 Task: Look for space in Dārjiling, India from 5th June, 2023 to 16th June, 2023 for 2 adults in price range Rs.14000 to Rs.18000. Place can be entire place with 1  bedroom having 1 bed and 1 bathroom. Property type can be house, flat, guest house, hotel. Booking option can be shelf check-in. Required host language is English.
Action: Mouse moved to (398, 58)
Screenshot: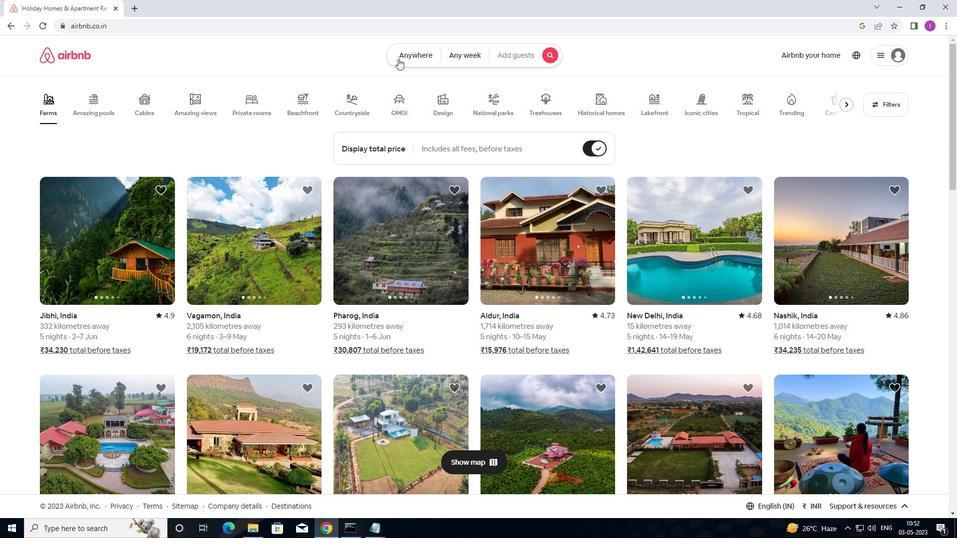 
Action: Mouse pressed left at (398, 58)
Screenshot: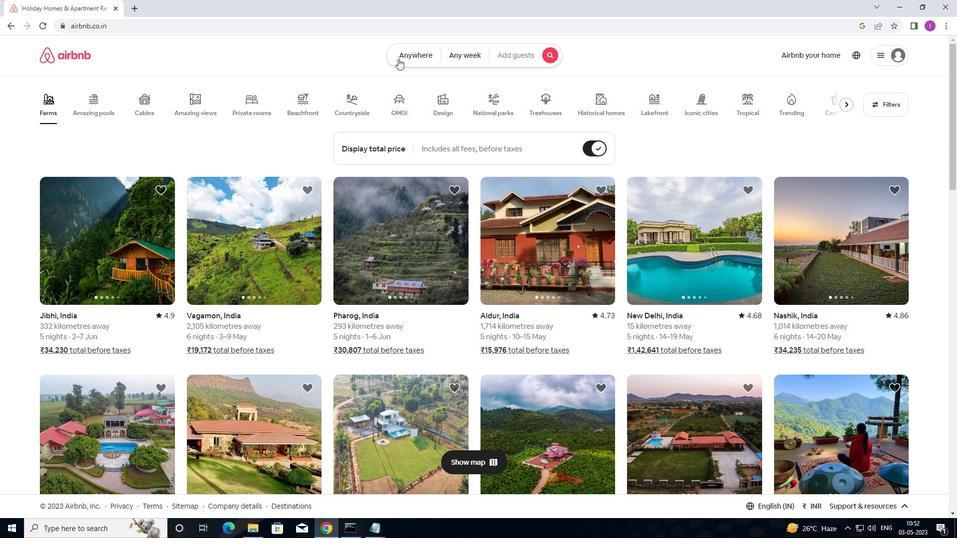 
Action: Mouse moved to (302, 97)
Screenshot: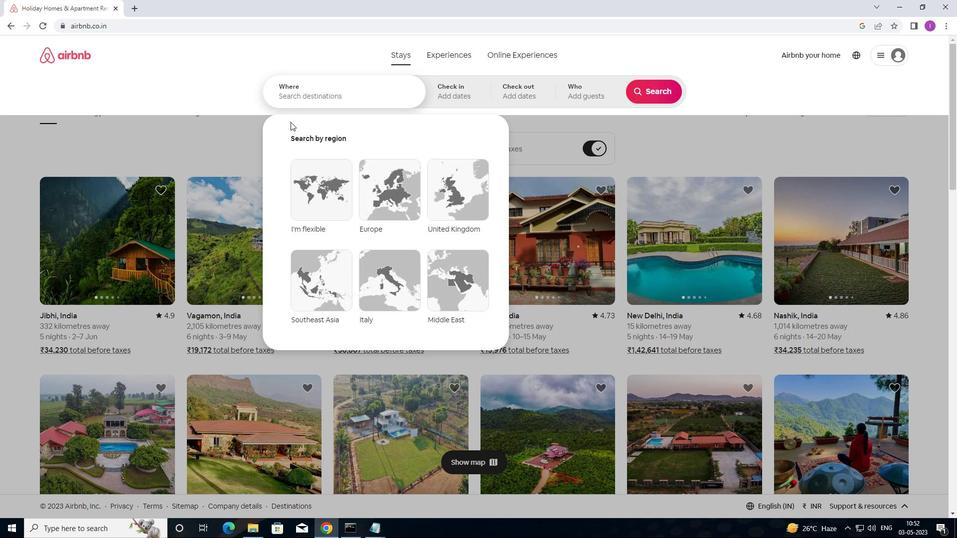 
Action: Mouse pressed left at (302, 97)
Screenshot: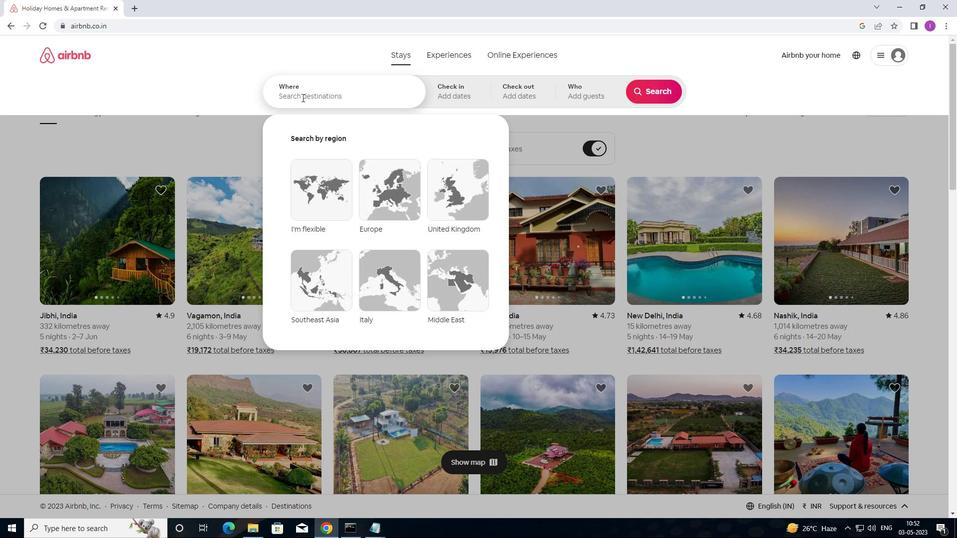 
Action: Mouse moved to (385, 79)
Screenshot: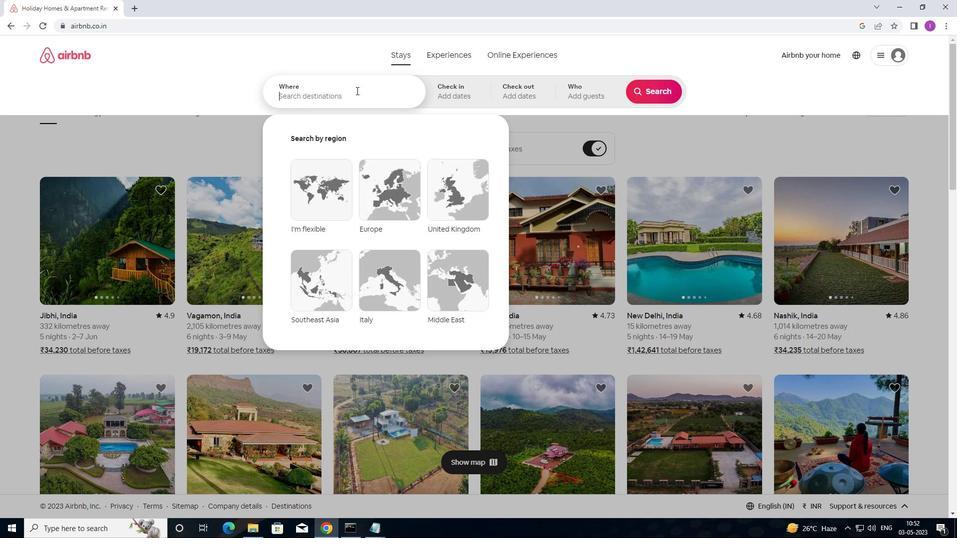 
Action: Key pressed <Key.shift>DARJILING,<Key.shift>INDIA
Screenshot: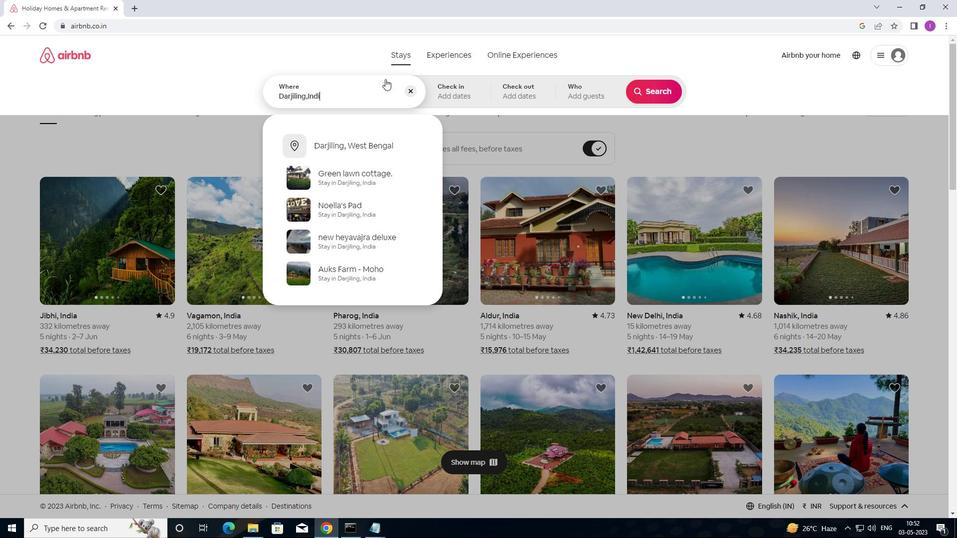 
Action: Mouse moved to (473, 98)
Screenshot: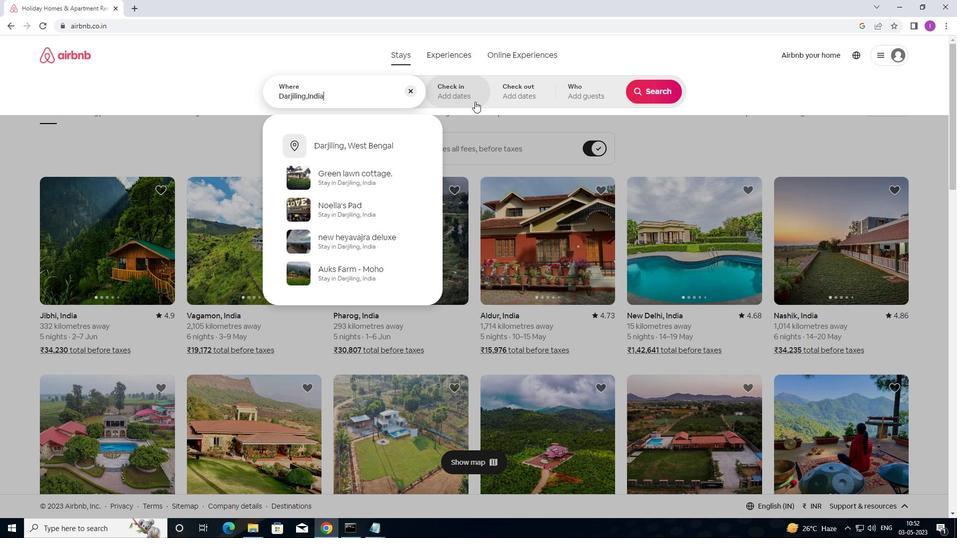 
Action: Mouse pressed left at (473, 98)
Screenshot: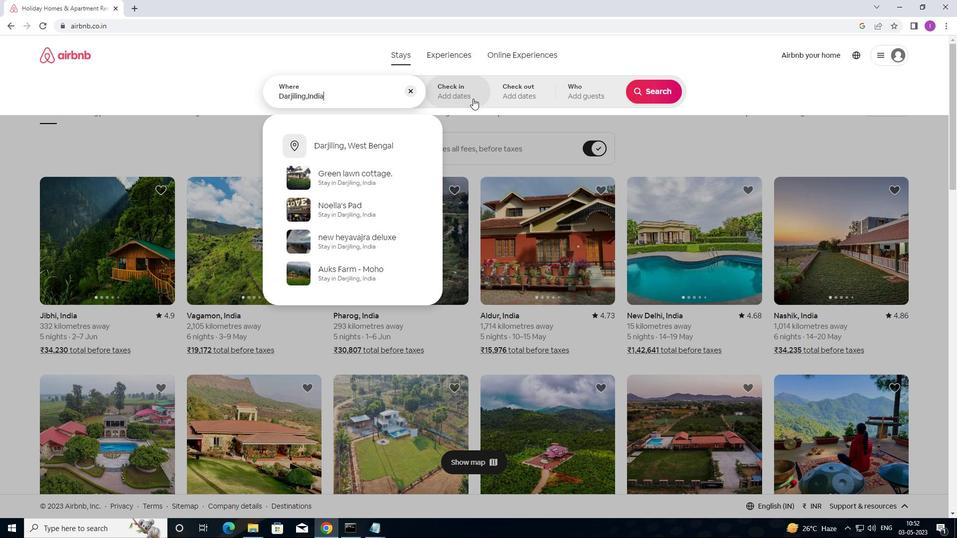 
Action: Mouse moved to (524, 241)
Screenshot: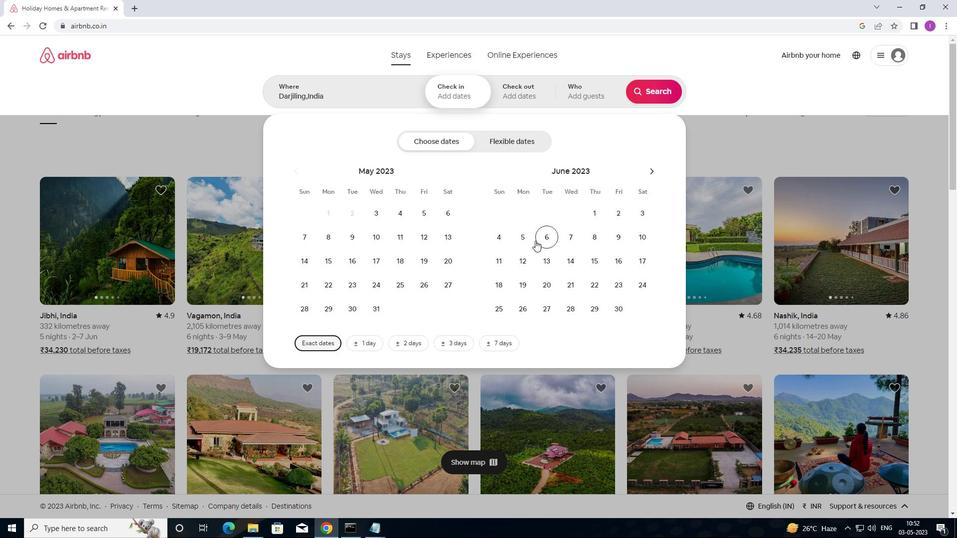 
Action: Mouse pressed left at (524, 241)
Screenshot: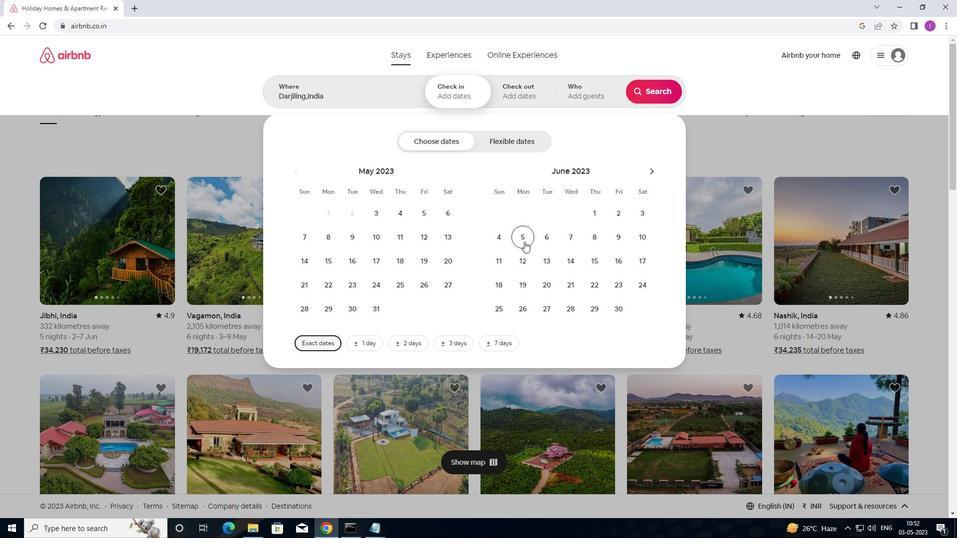 
Action: Mouse moved to (623, 257)
Screenshot: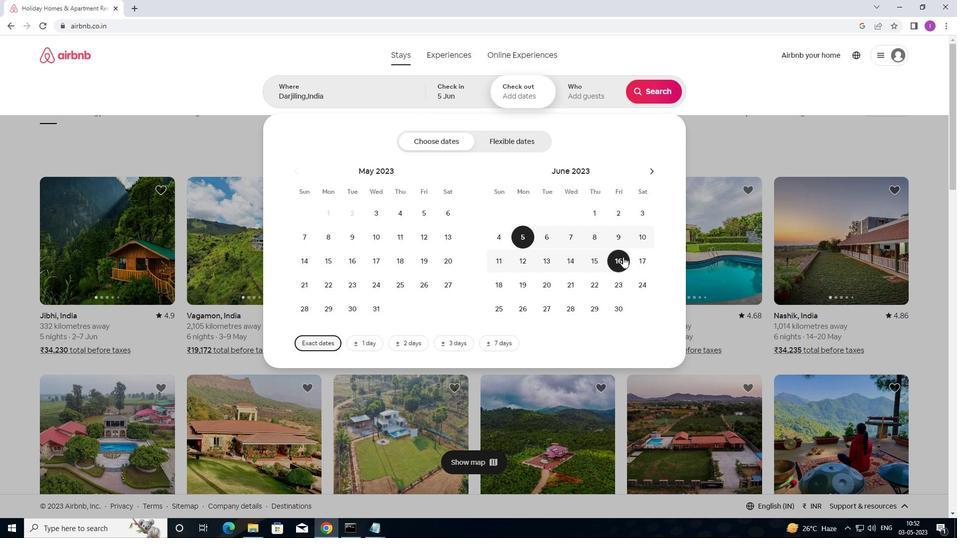 
Action: Mouse pressed left at (623, 257)
Screenshot: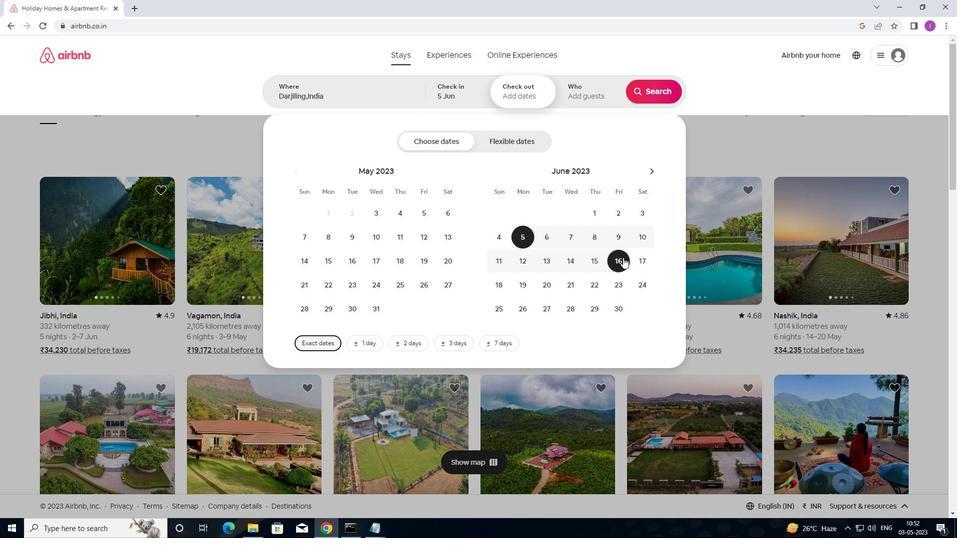 
Action: Mouse moved to (601, 100)
Screenshot: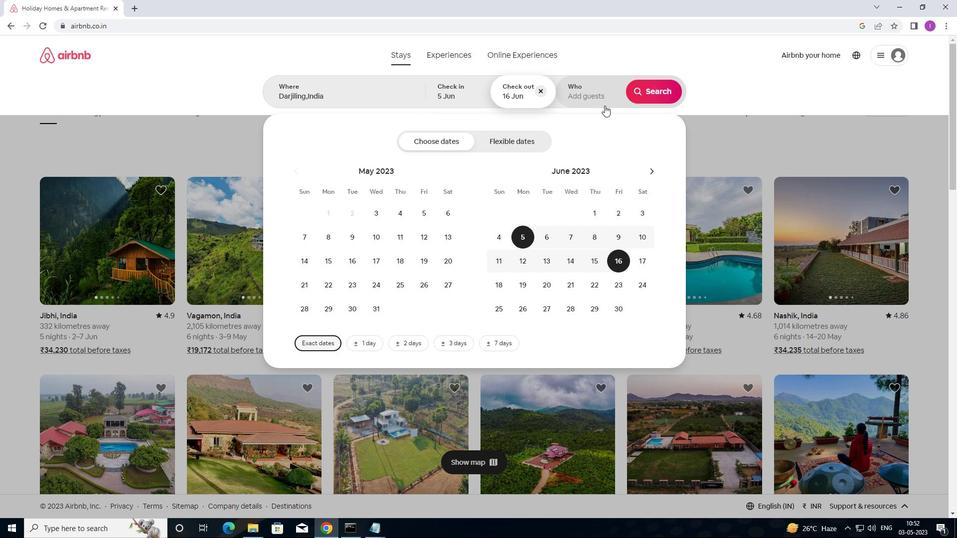 
Action: Mouse pressed left at (601, 100)
Screenshot: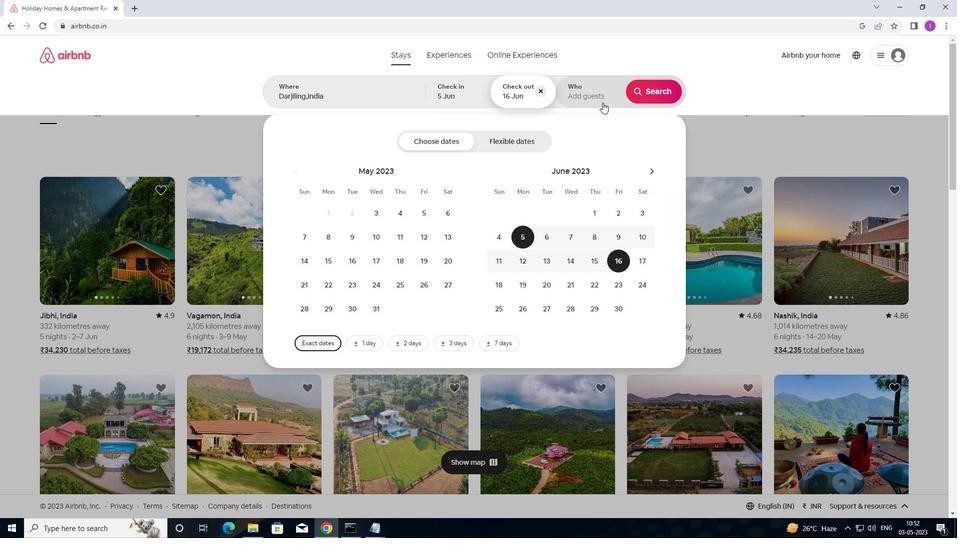 
Action: Mouse moved to (658, 143)
Screenshot: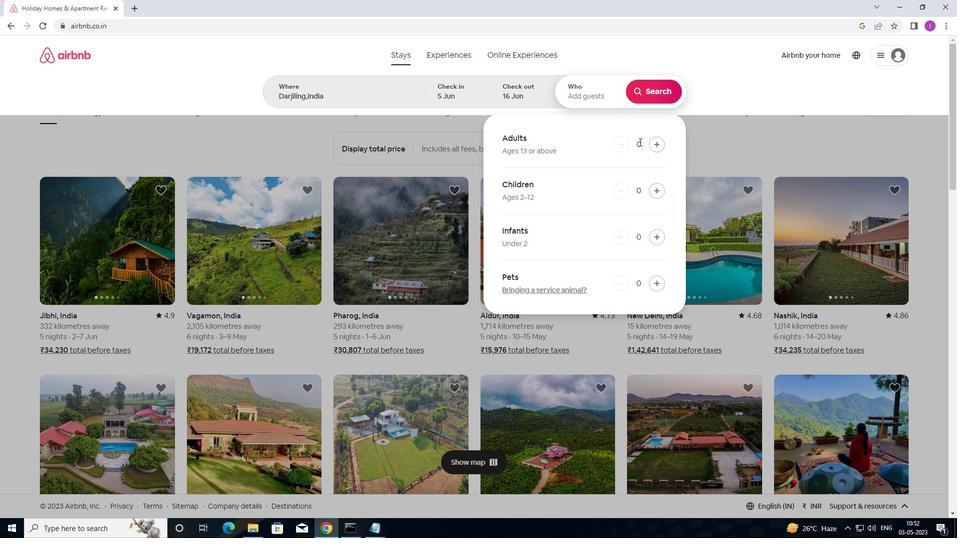 
Action: Mouse pressed left at (658, 143)
Screenshot: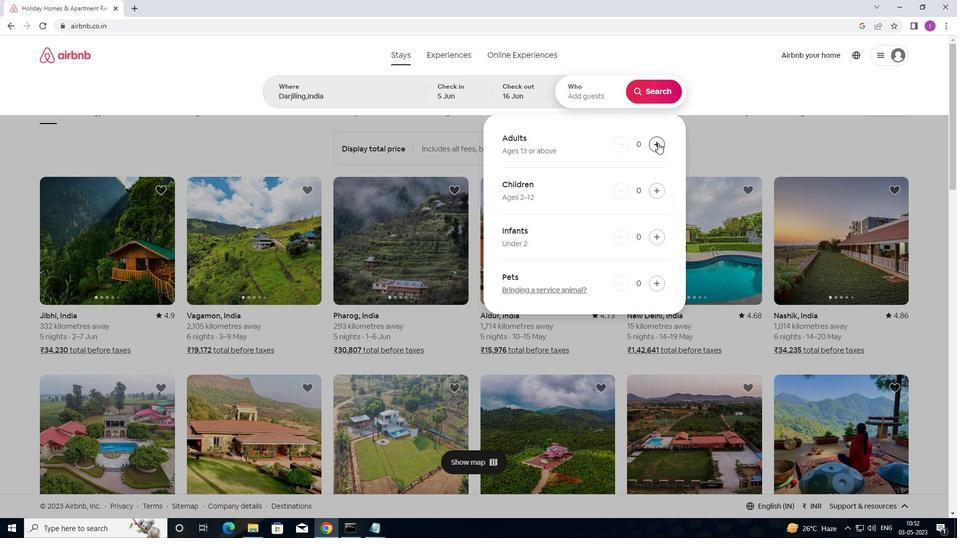 
Action: Mouse pressed left at (658, 143)
Screenshot: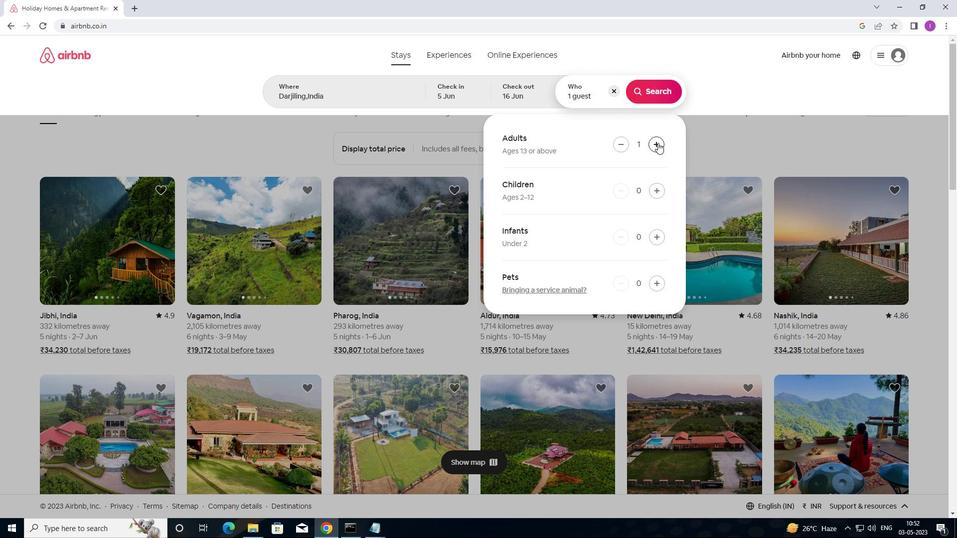 
Action: Mouse moved to (646, 89)
Screenshot: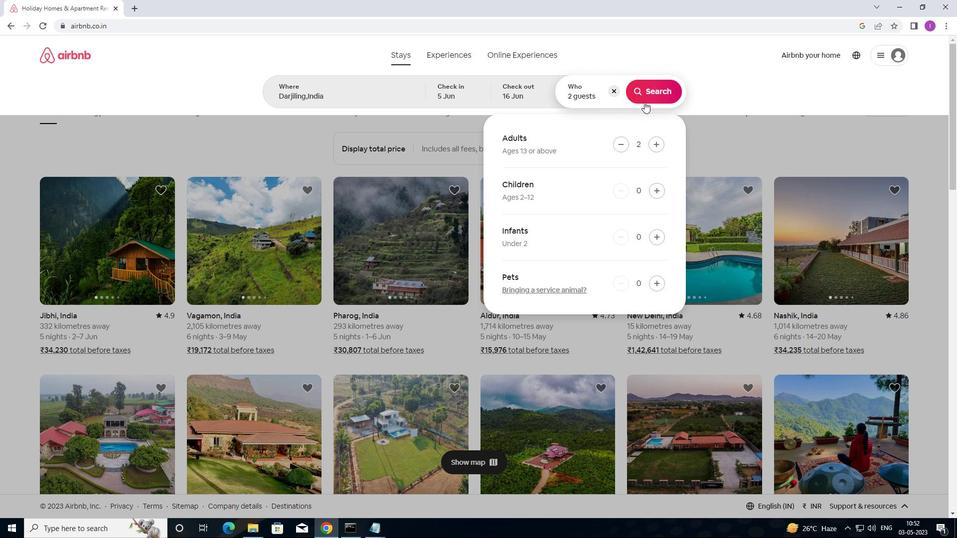 
Action: Mouse pressed left at (646, 89)
Screenshot: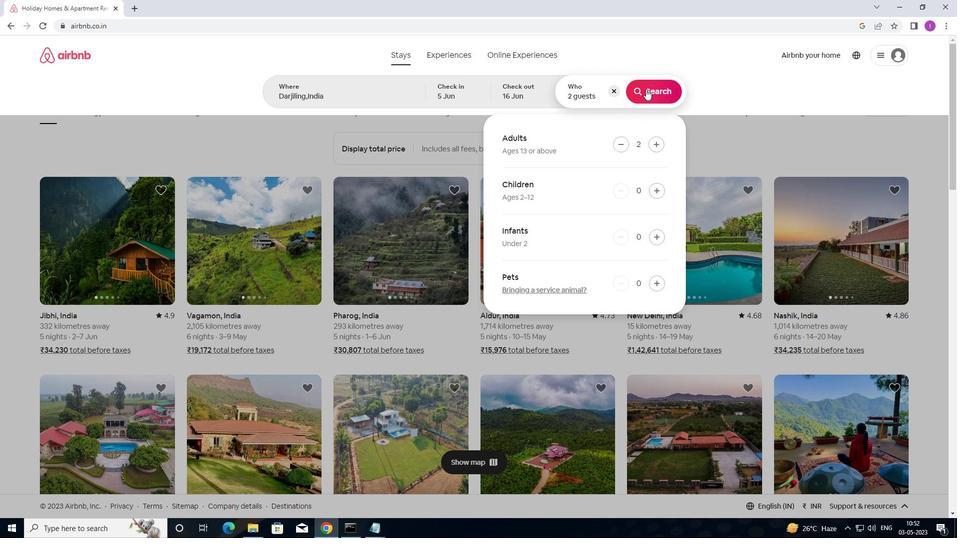 
Action: Mouse moved to (906, 101)
Screenshot: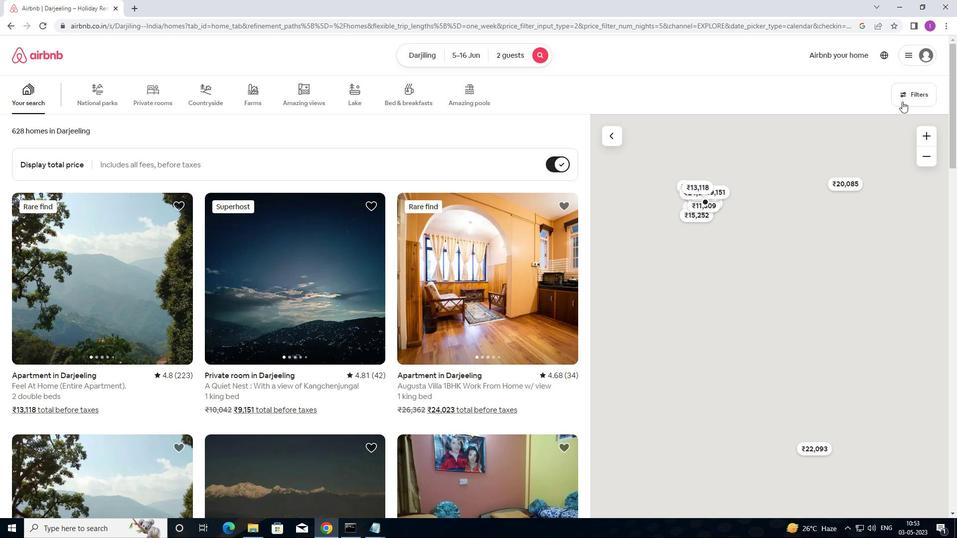 
Action: Mouse pressed left at (906, 101)
Screenshot: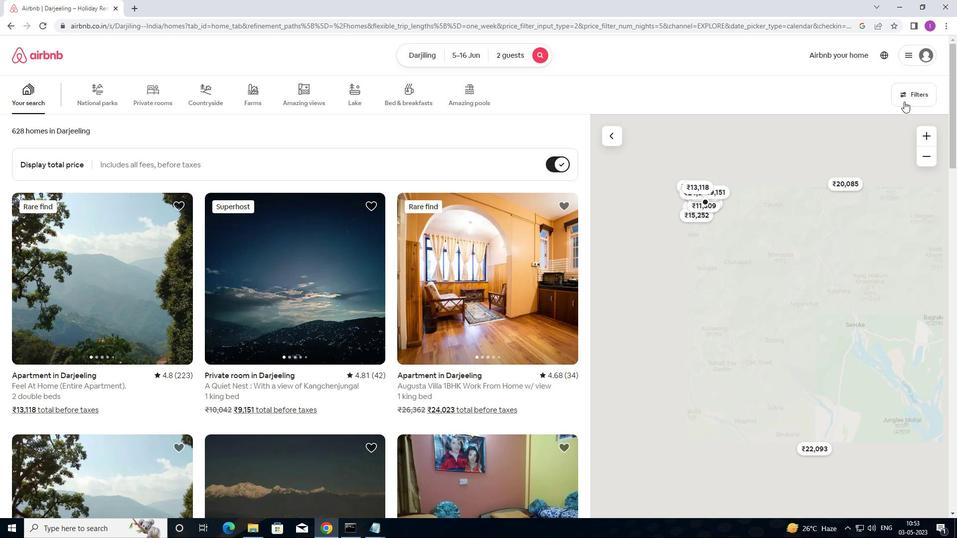 
Action: Mouse moved to (369, 223)
Screenshot: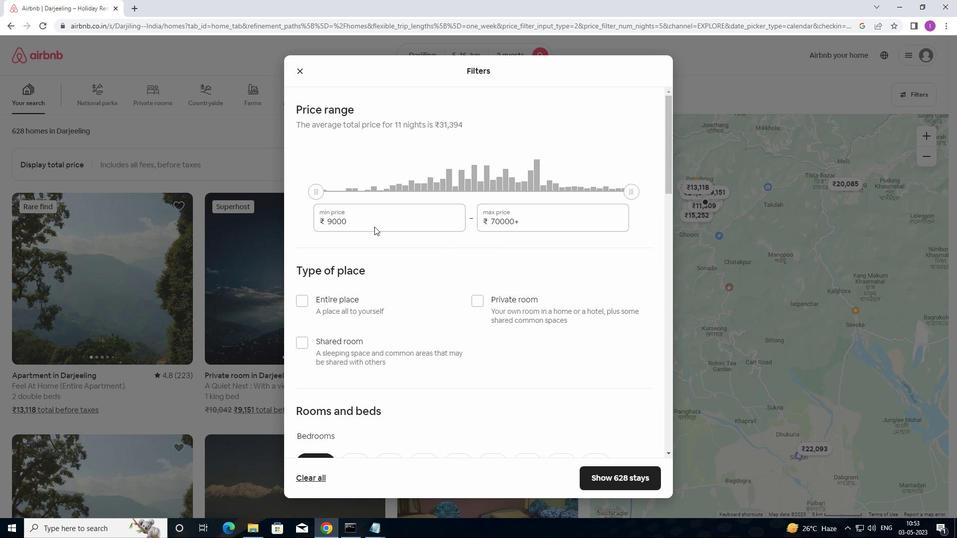 
Action: Mouse pressed left at (369, 223)
Screenshot: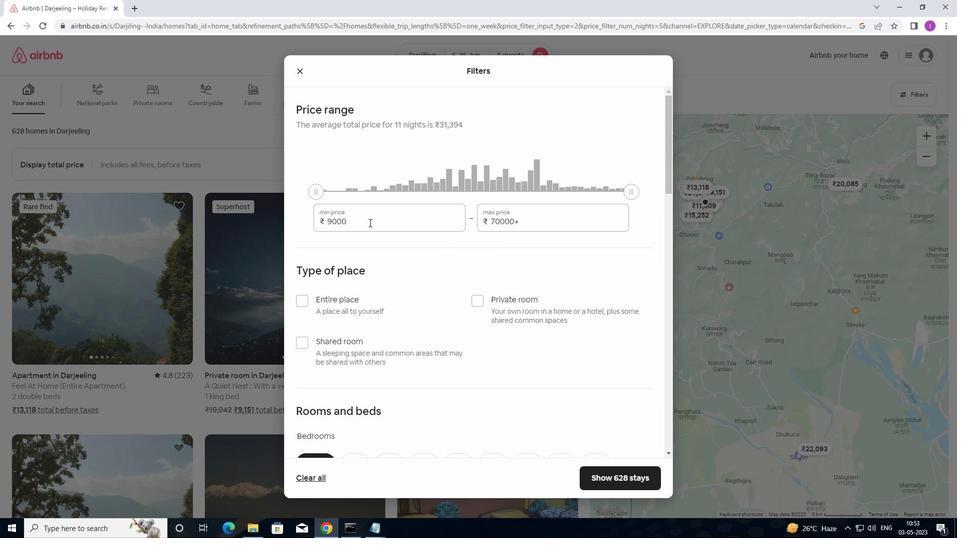
Action: Mouse moved to (331, 224)
Screenshot: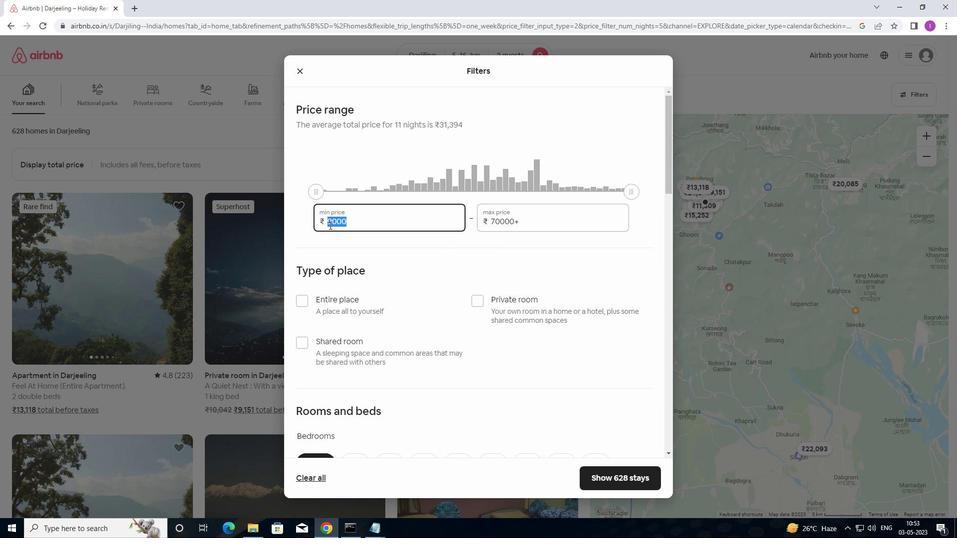
Action: Key pressed 1
Screenshot: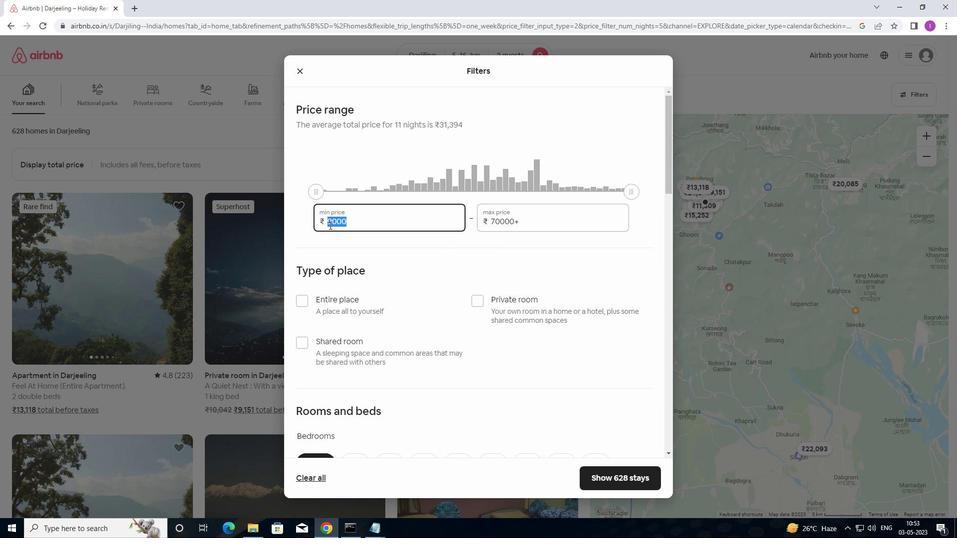
Action: Mouse moved to (332, 223)
Screenshot: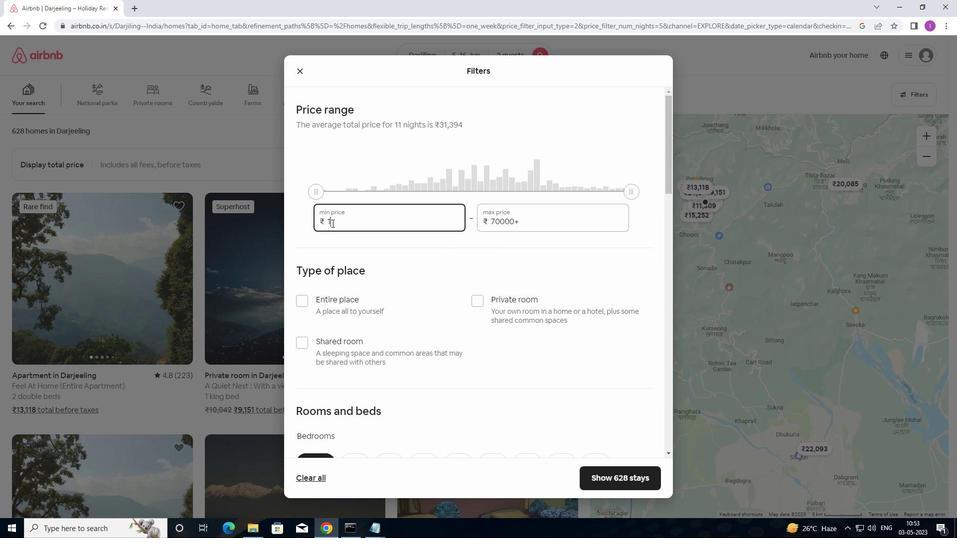
Action: Key pressed 4
Screenshot: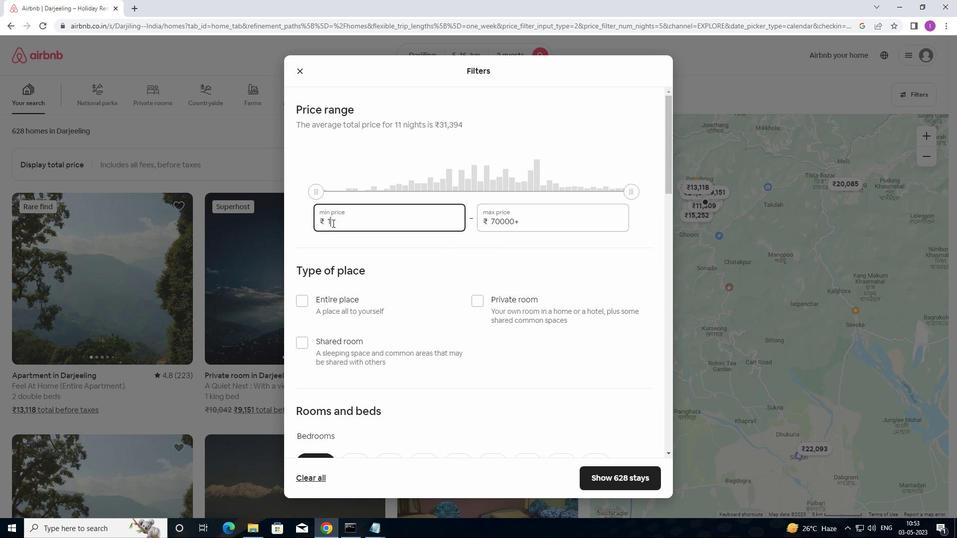 
Action: Mouse moved to (336, 223)
Screenshot: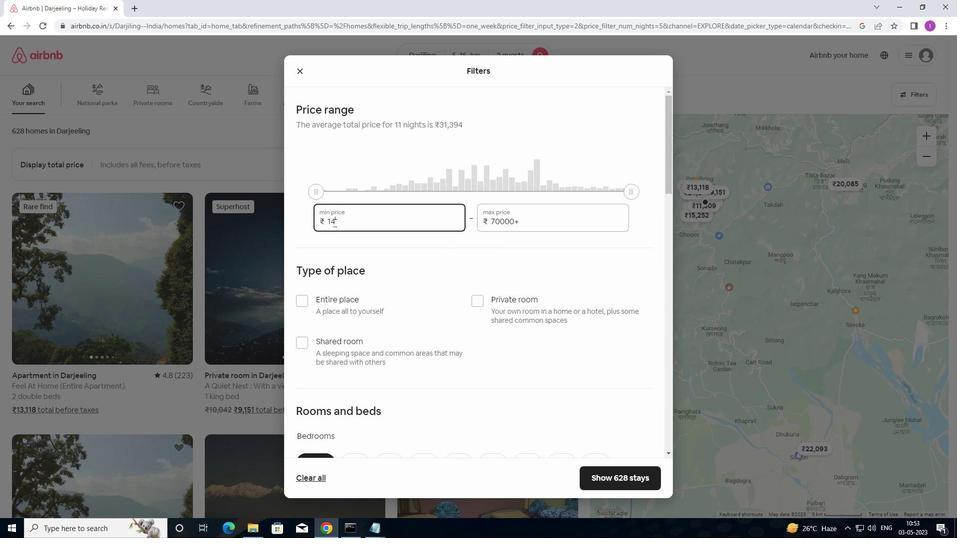 
Action: Key pressed 0
Screenshot: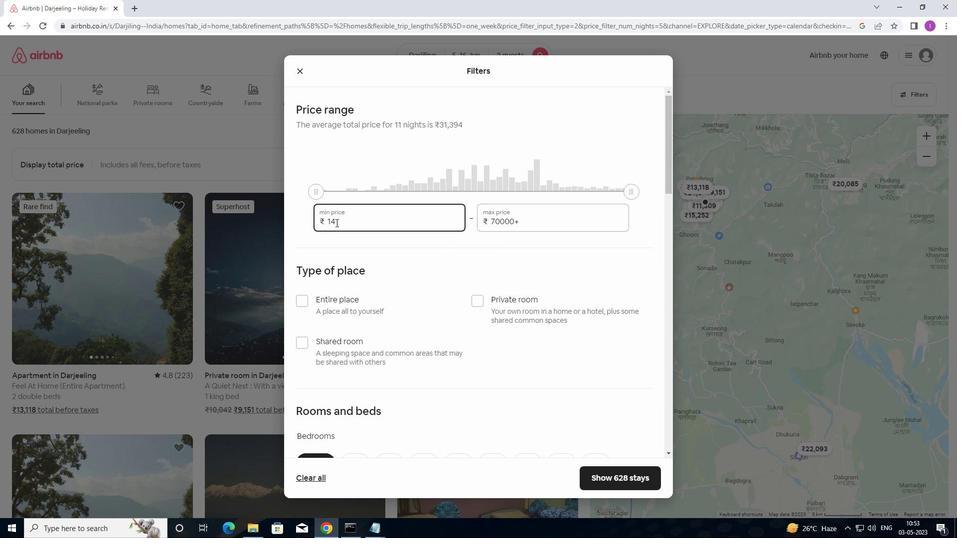 
Action: Mouse moved to (337, 222)
Screenshot: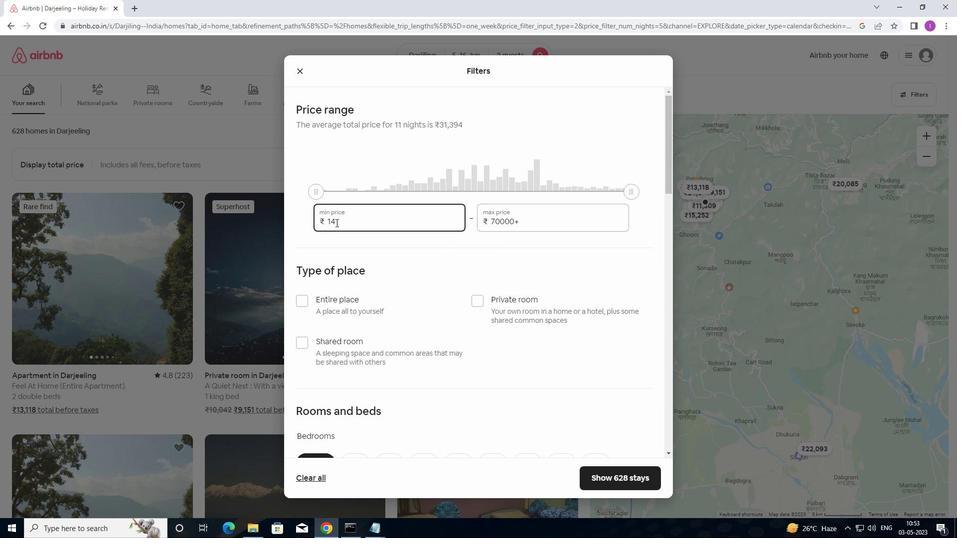 
Action: Key pressed 00
Screenshot: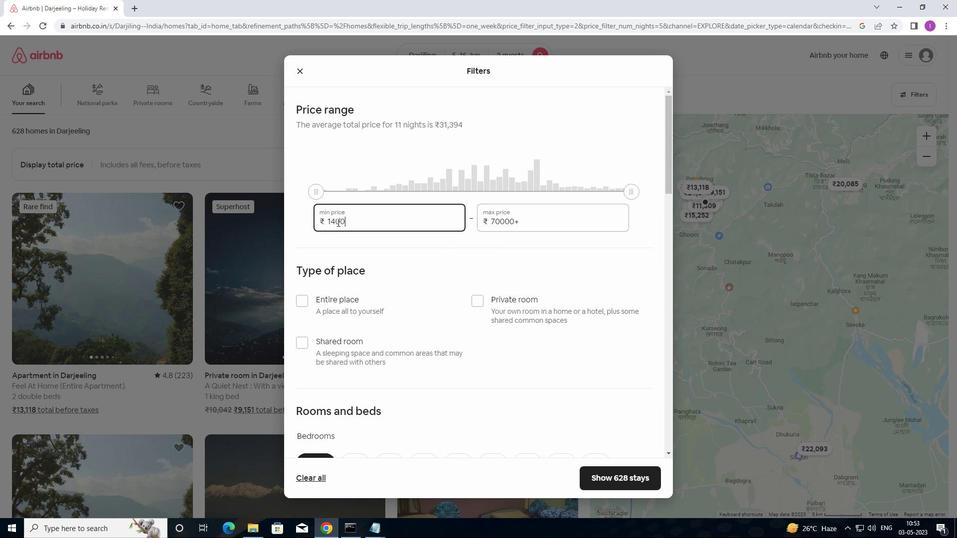 
Action: Mouse moved to (539, 223)
Screenshot: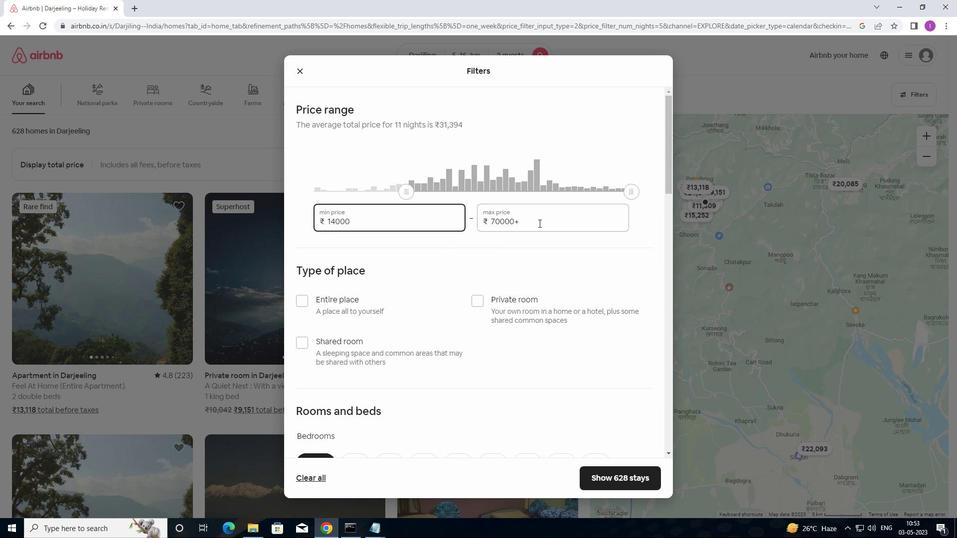 
Action: Mouse pressed left at (539, 223)
Screenshot: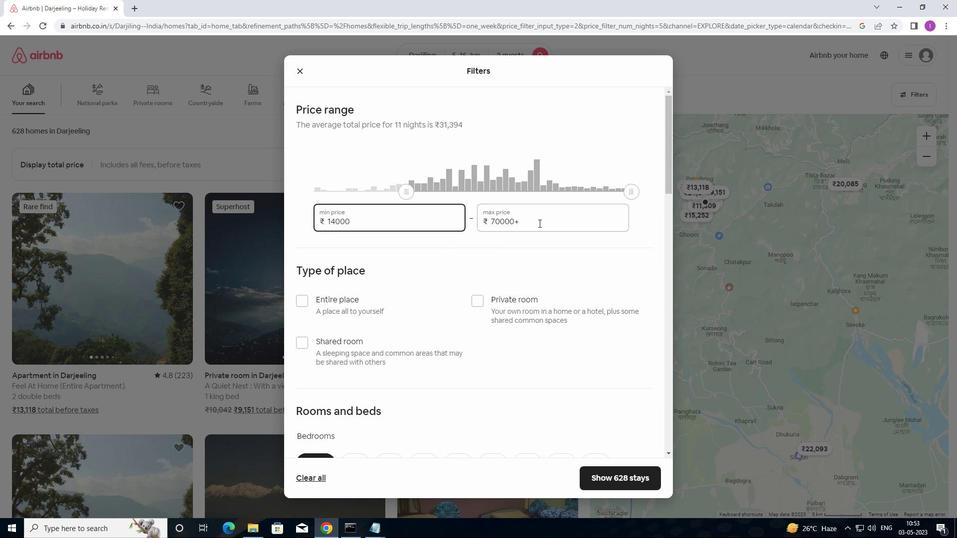 
Action: Mouse moved to (478, 223)
Screenshot: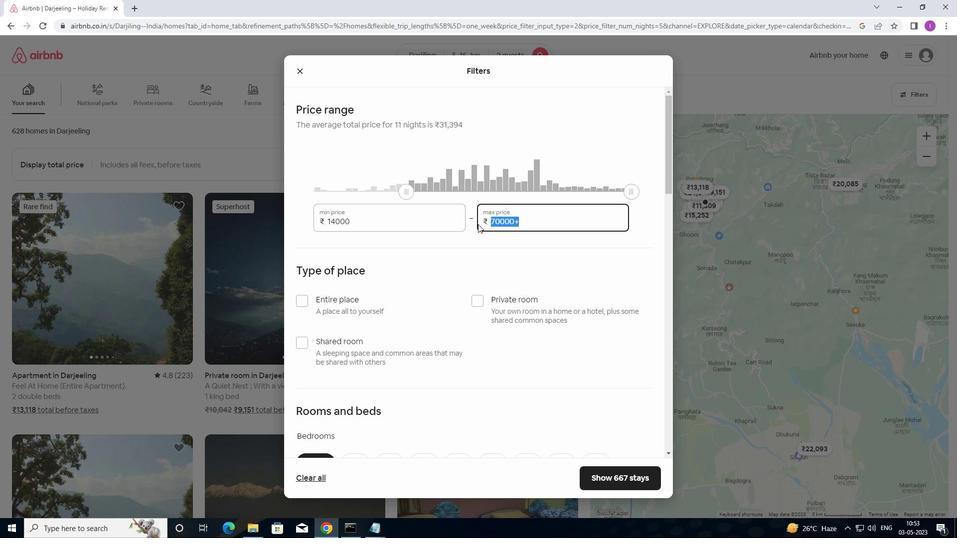 
Action: Key pressed 1
Screenshot: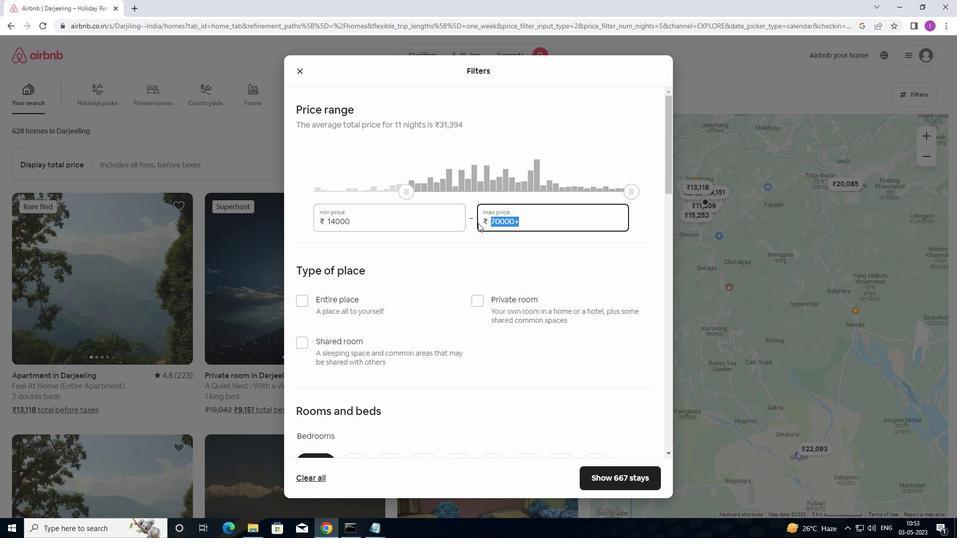 
Action: Mouse moved to (478, 223)
Screenshot: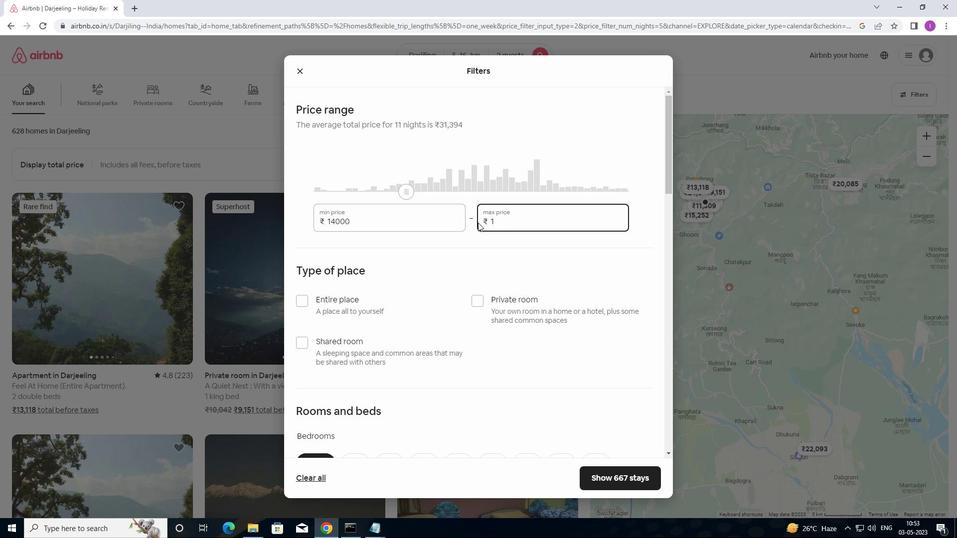 
Action: Key pressed 8
Screenshot: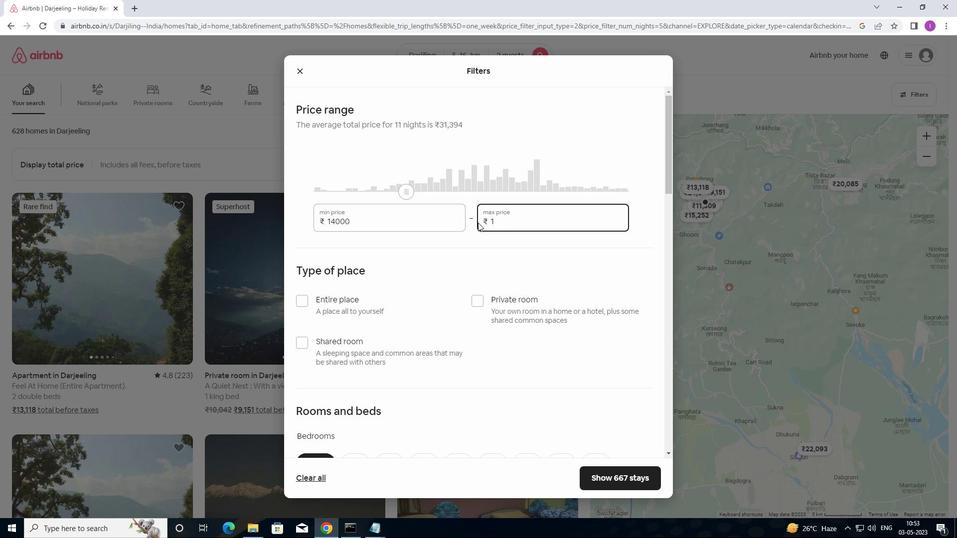 
Action: Mouse moved to (478, 223)
Screenshot: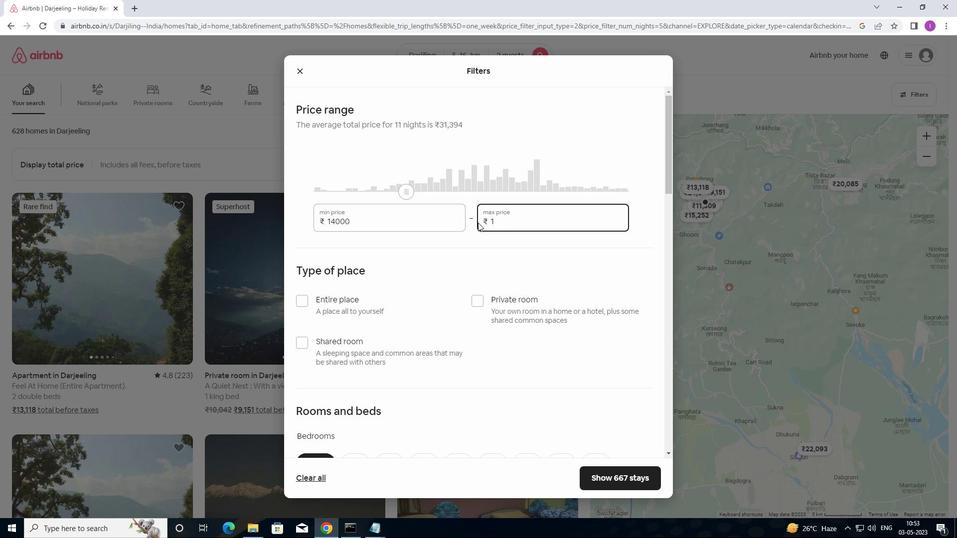 
Action: Key pressed 000
Screenshot: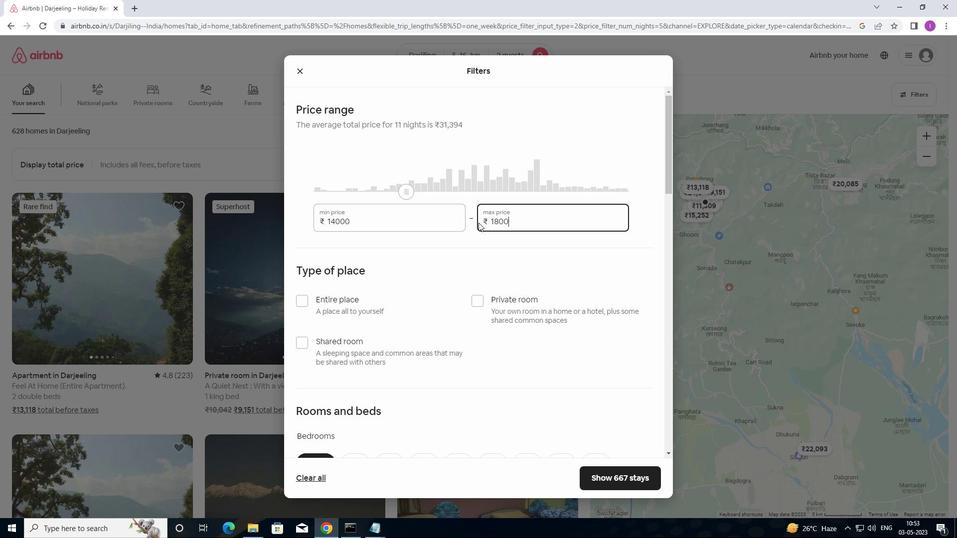 
Action: Mouse moved to (411, 283)
Screenshot: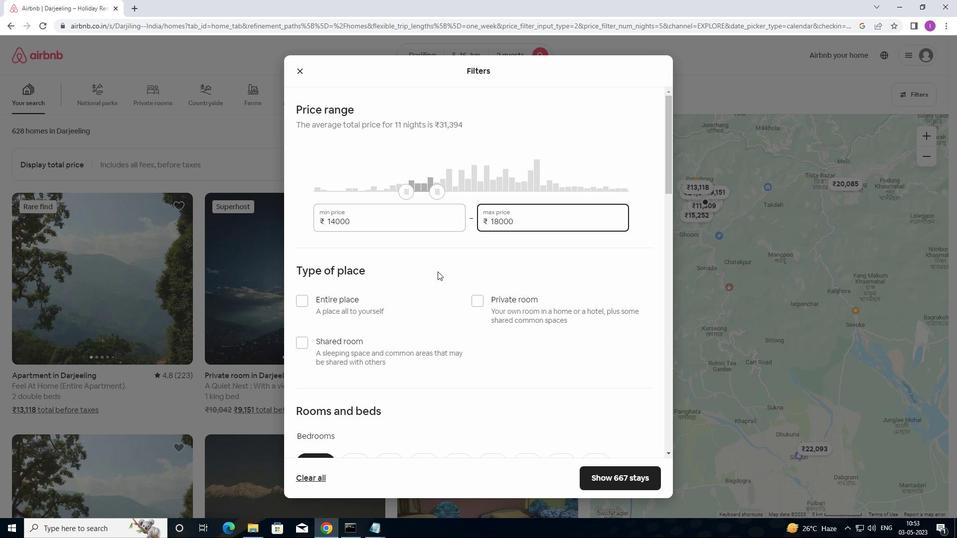 
Action: Mouse scrolled (411, 283) with delta (0, 0)
Screenshot: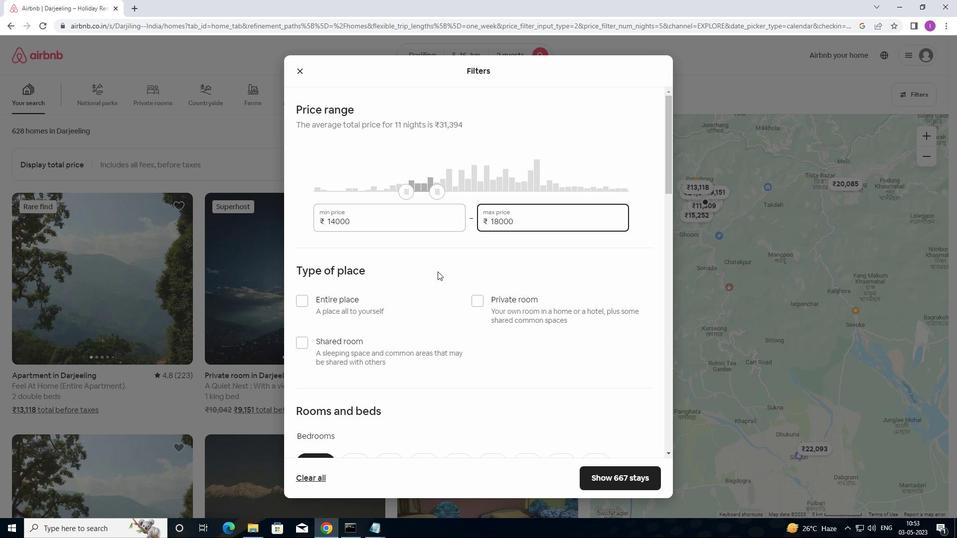 
Action: Mouse scrolled (411, 283) with delta (0, 0)
Screenshot: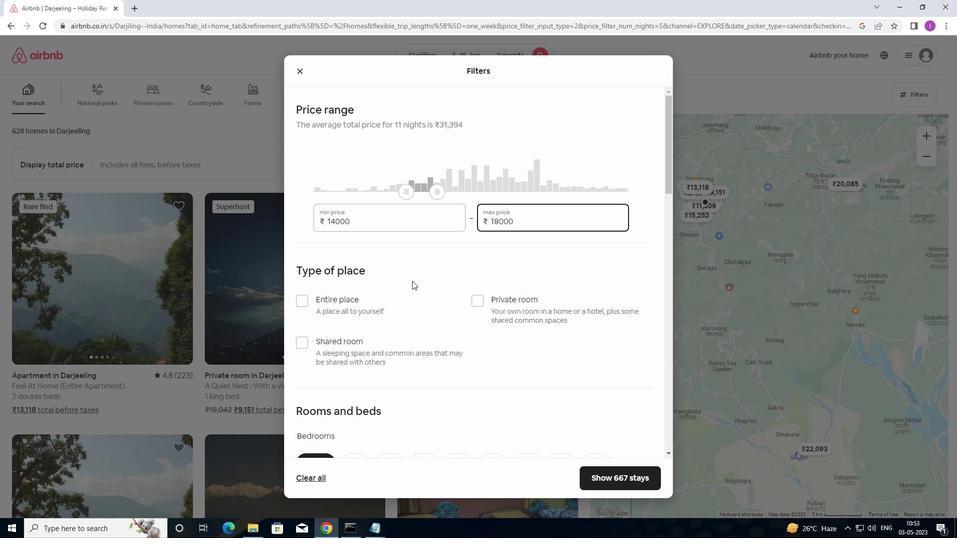 
Action: Mouse moved to (303, 203)
Screenshot: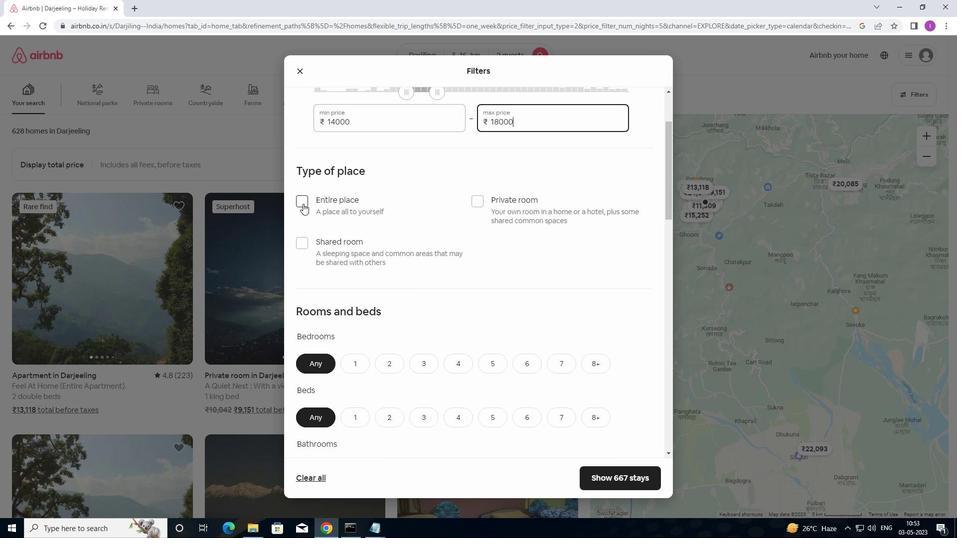 
Action: Mouse pressed left at (303, 203)
Screenshot: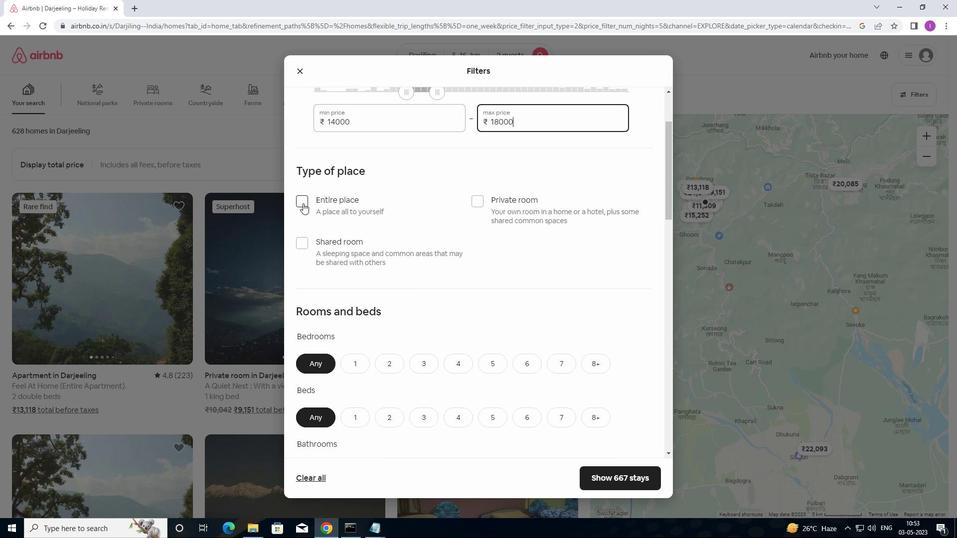 
Action: Mouse moved to (337, 208)
Screenshot: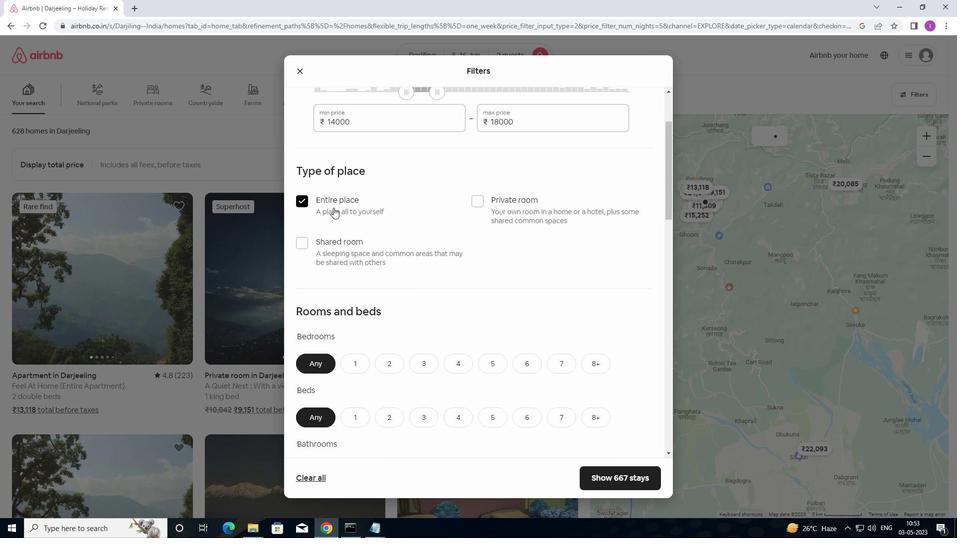 
Action: Mouse scrolled (337, 207) with delta (0, 0)
Screenshot: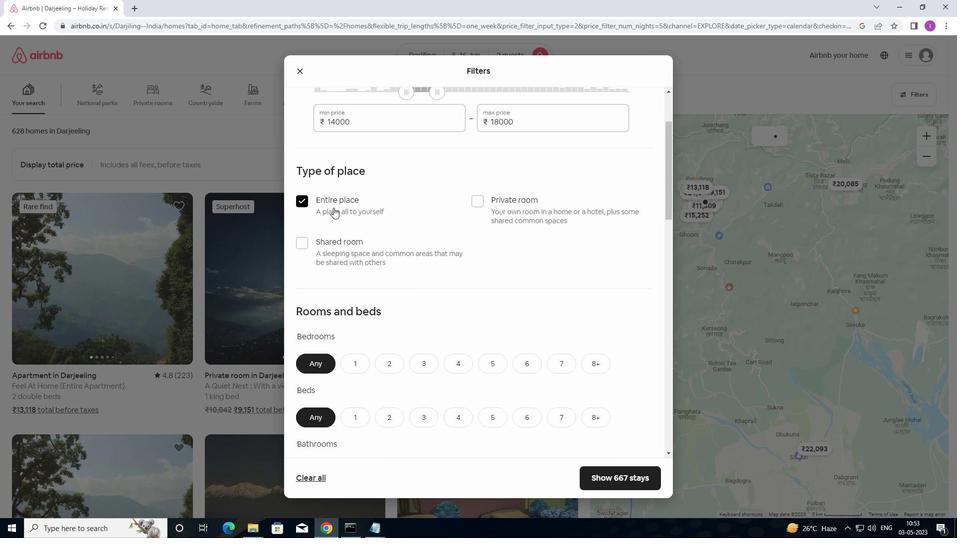 
Action: Mouse scrolled (337, 207) with delta (0, 0)
Screenshot: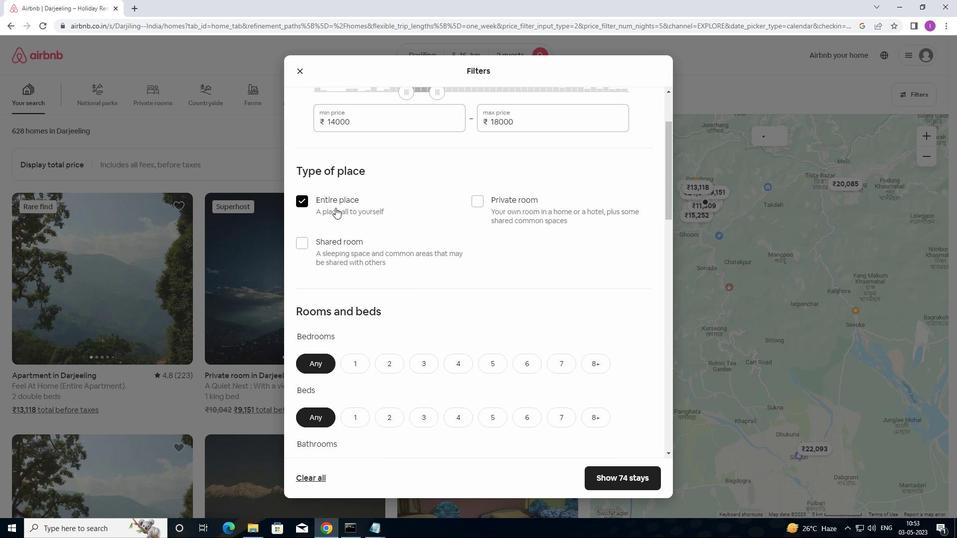 
Action: Mouse moved to (338, 208)
Screenshot: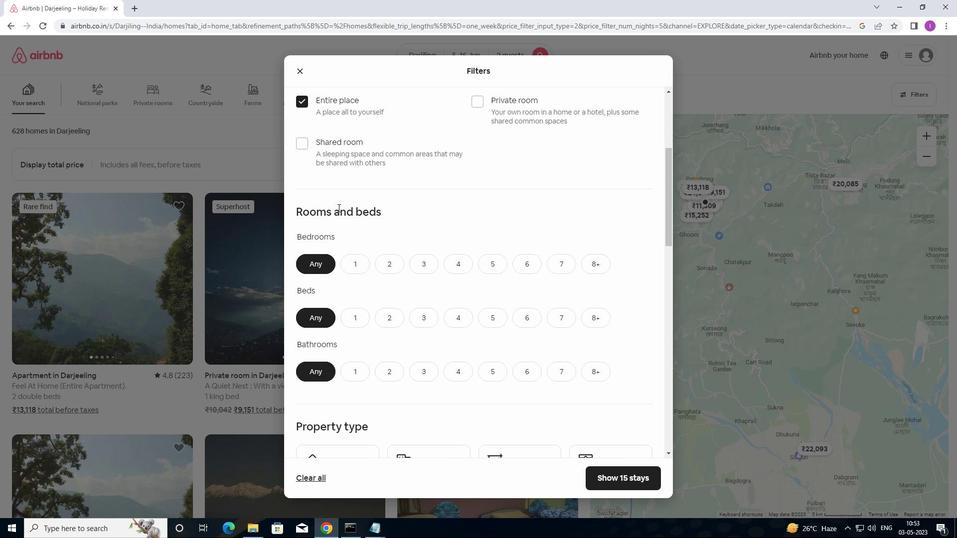 
Action: Mouse scrolled (338, 207) with delta (0, 0)
Screenshot: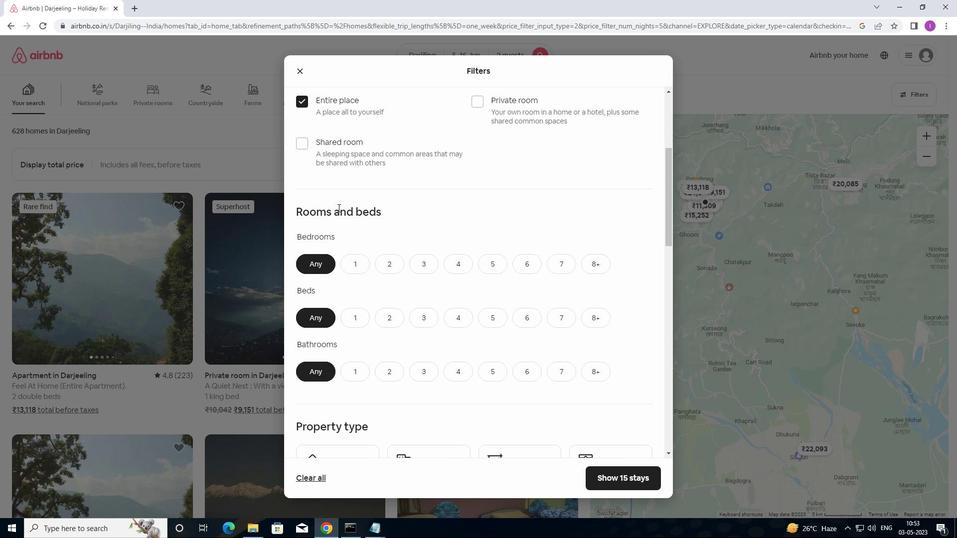 
Action: Mouse scrolled (338, 207) with delta (0, 0)
Screenshot: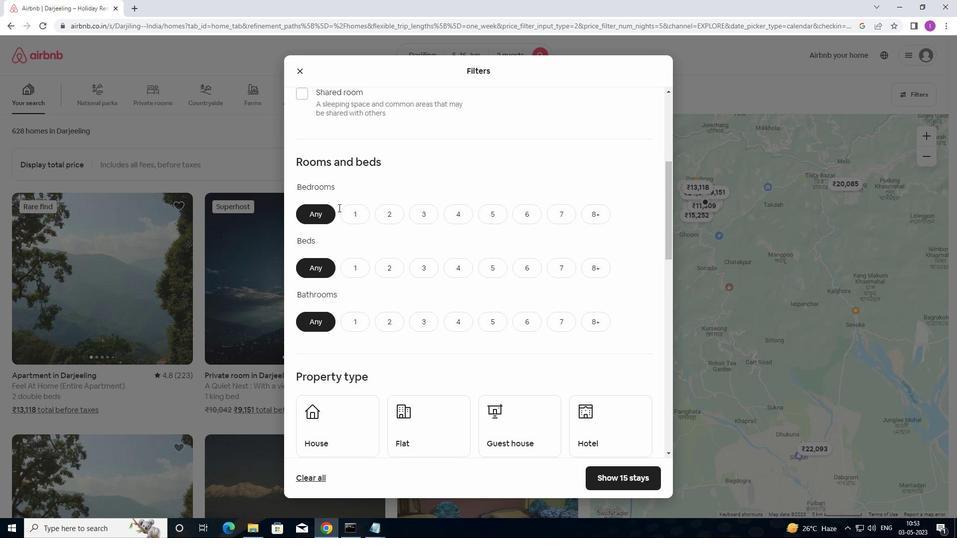 
Action: Mouse moved to (363, 169)
Screenshot: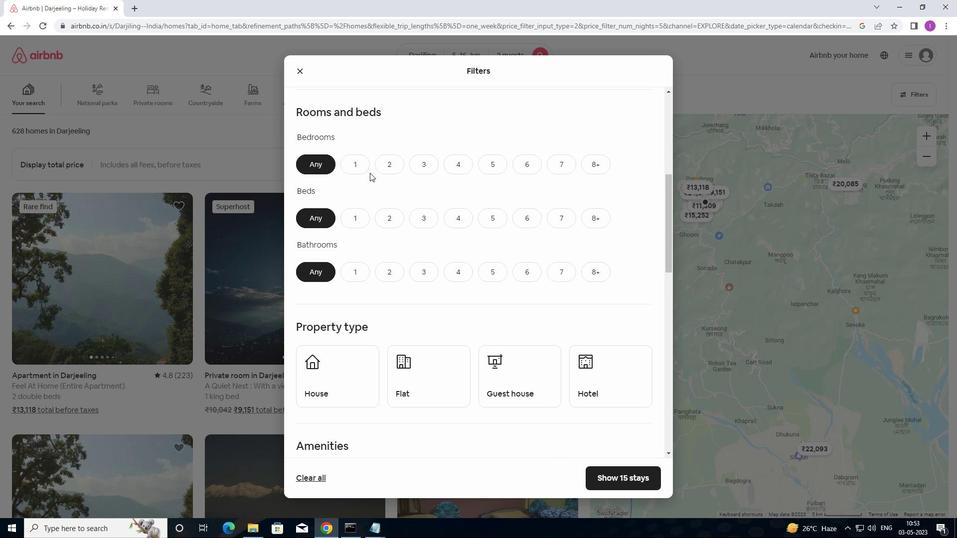 
Action: Mouse pressed left at (363, 169)
Screenshot: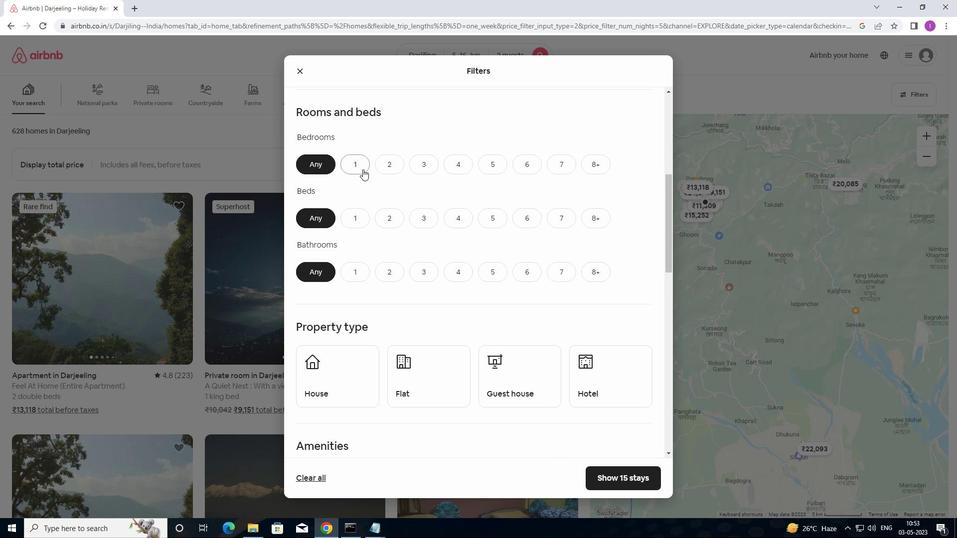 
Action: Mouse moved to (359, 215)
Screenshot: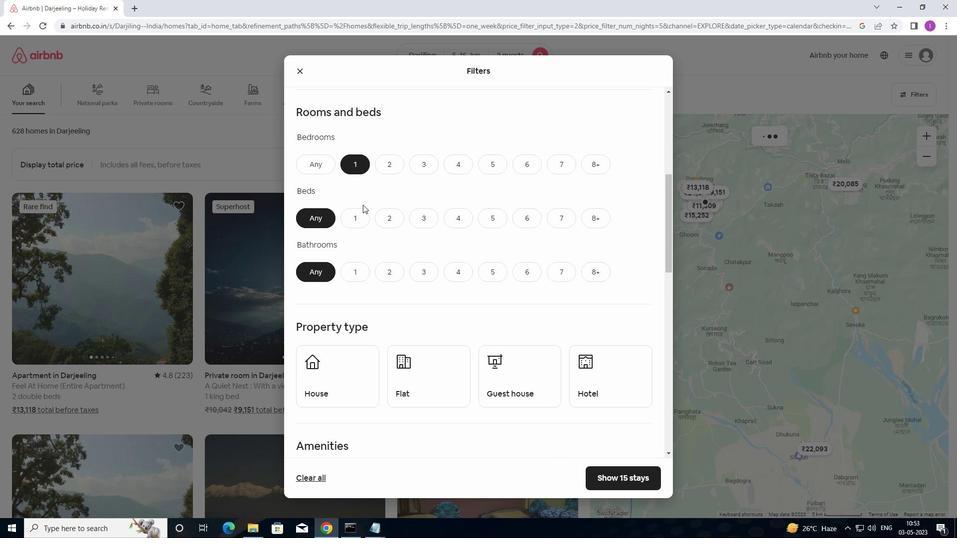 
Action: Mouse pressed left at (359, 215)
Screenshot: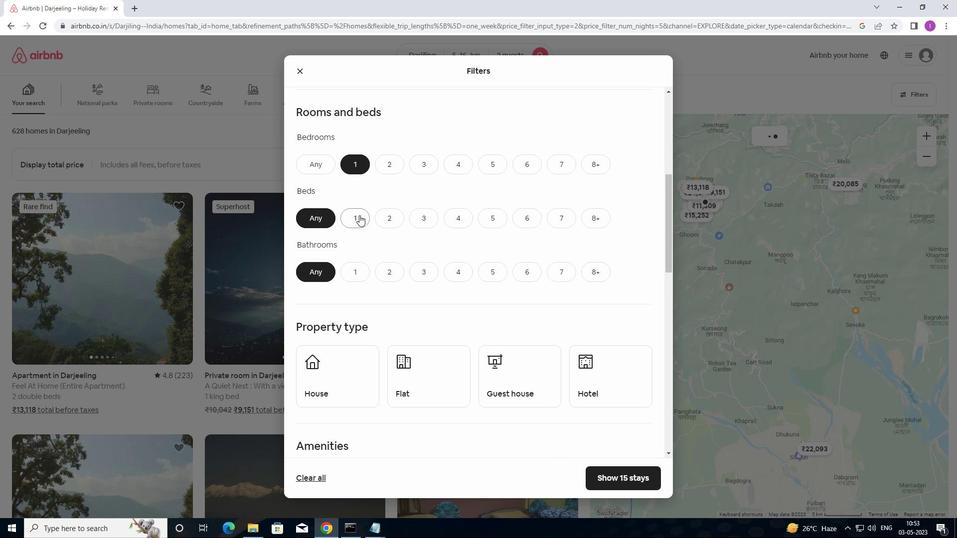 
Action: Mouse moved to (365, 268)
Screenshot: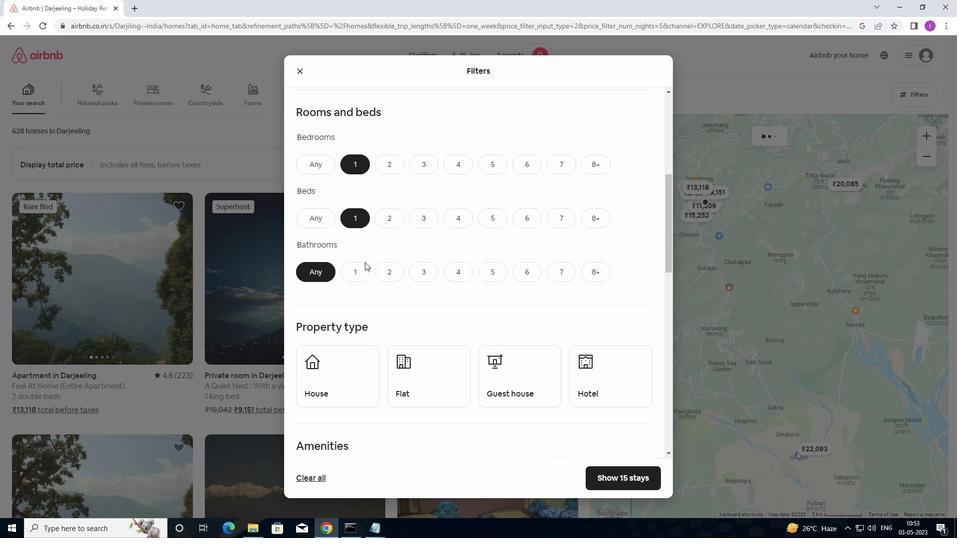
Action: Mouse pressed left at (365, 268)
Screenshot: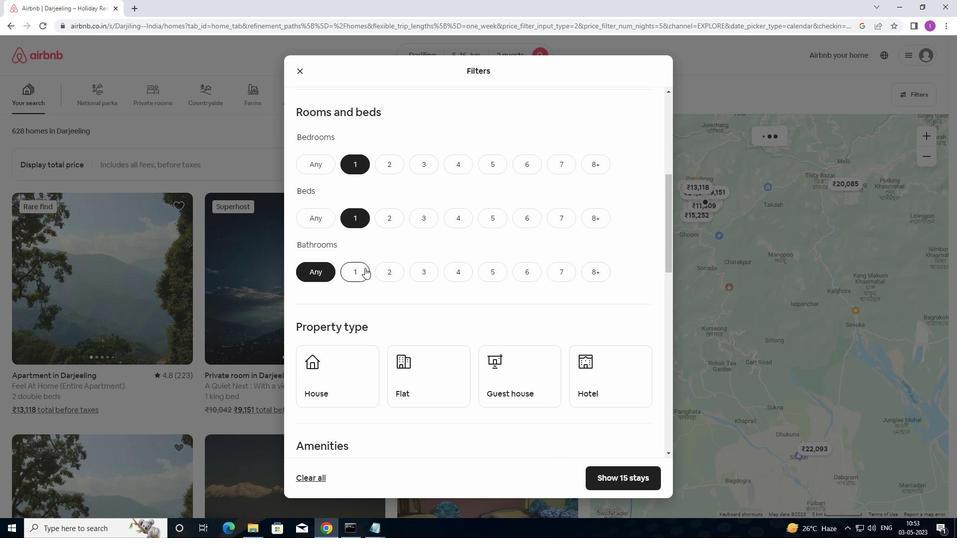 
Action: Mouse moved to (368, 272)
Screenshot: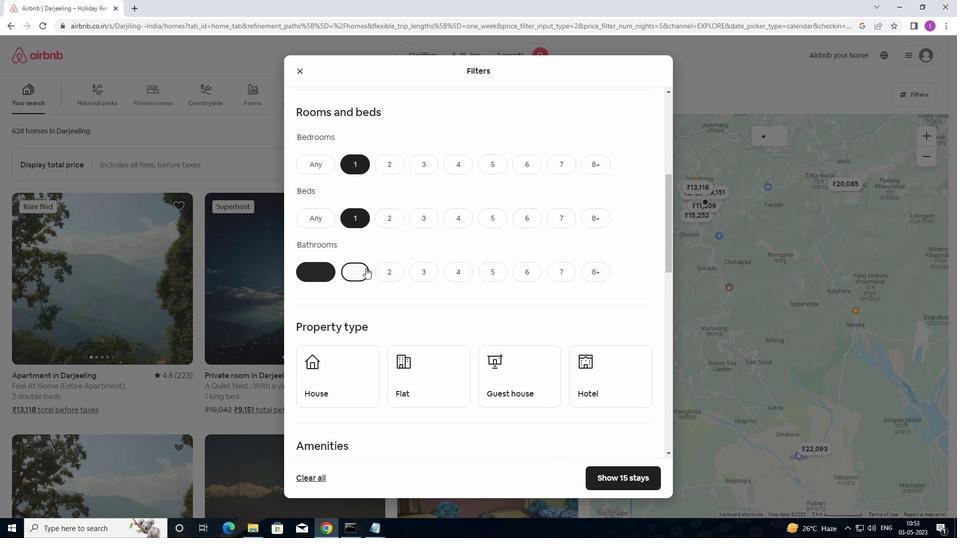 
Action: Mouse scrolled (368, 271) with delta (0, 0)
Screenshot: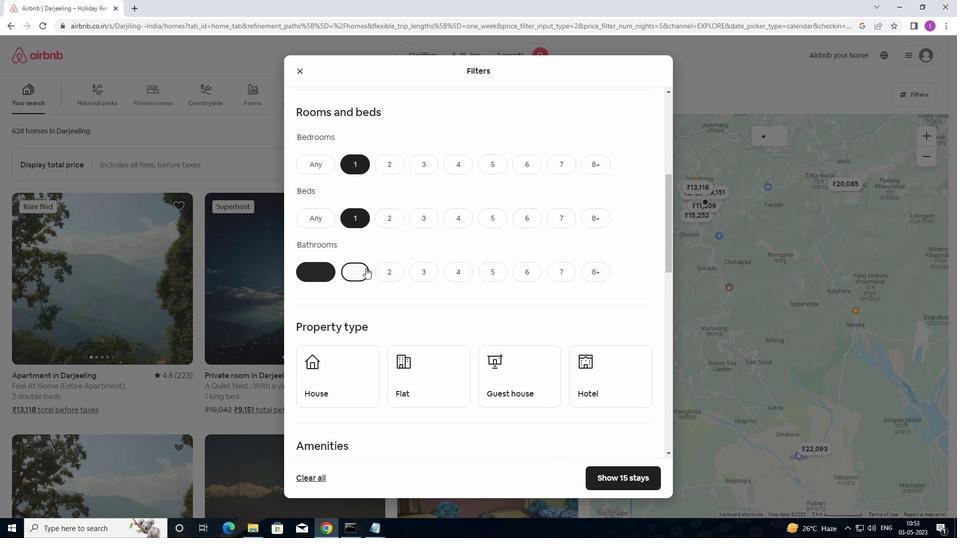 
Action: Mouse scrolled (368, 271) with delta (0, 0)
Screenshot: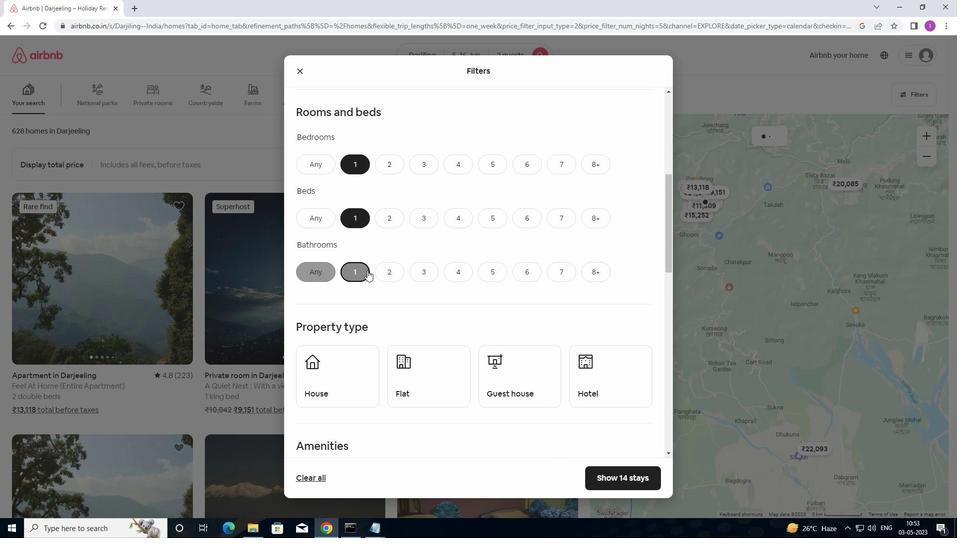 
Action: Mouse moved to (353, 270)
Screenshot: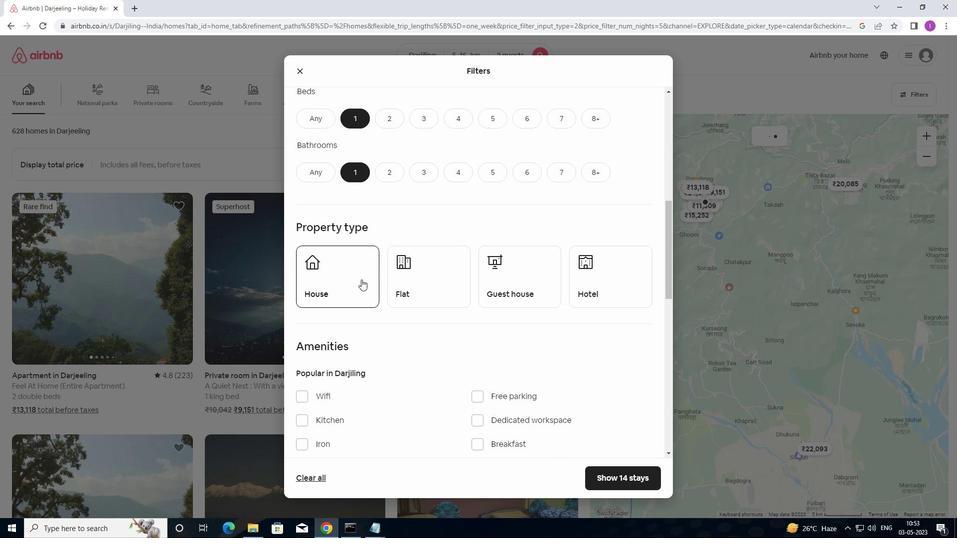 
Action: Mouse pressed left at (353, 270)
Screenshot: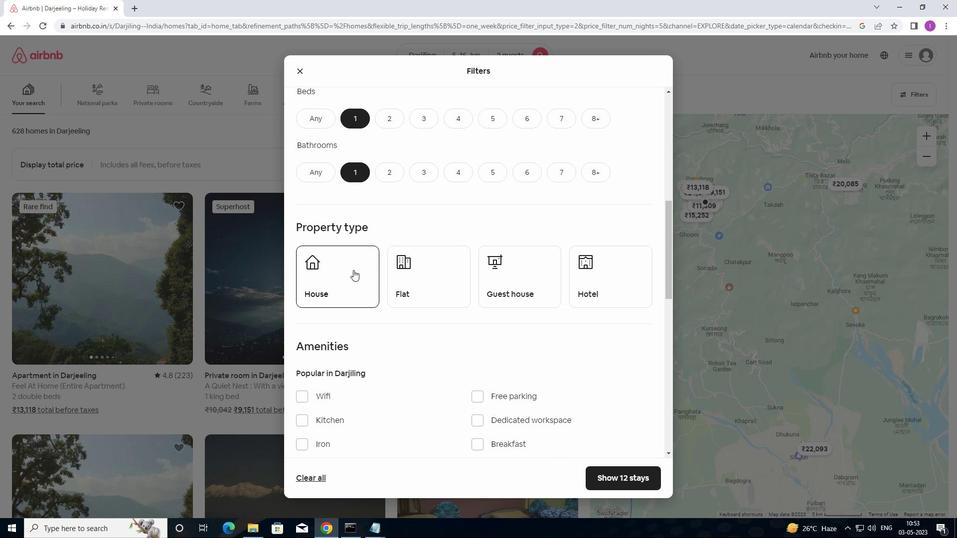 
Action: Mouse moved to (426, 279)
Screenshot: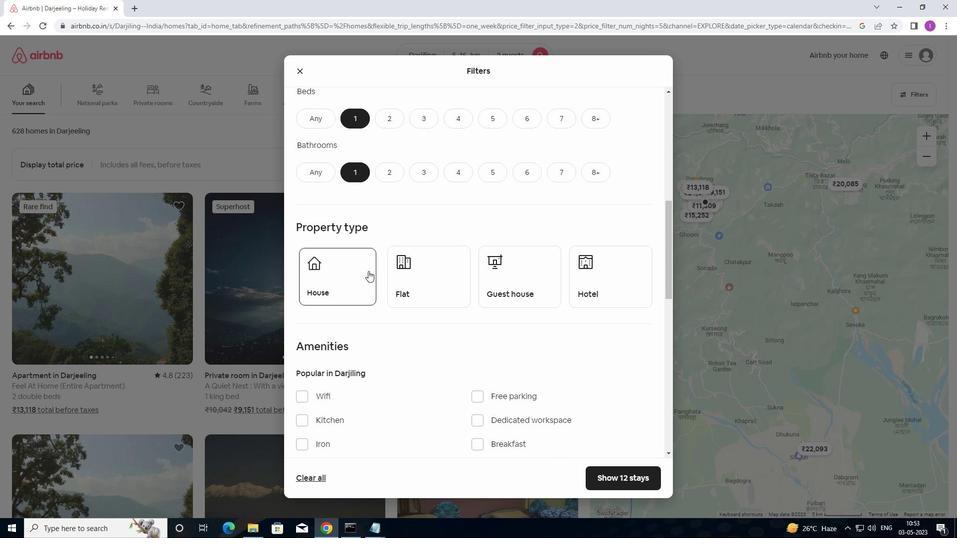 
Action: Mouse pressed left at (426, 279)
Screenshot: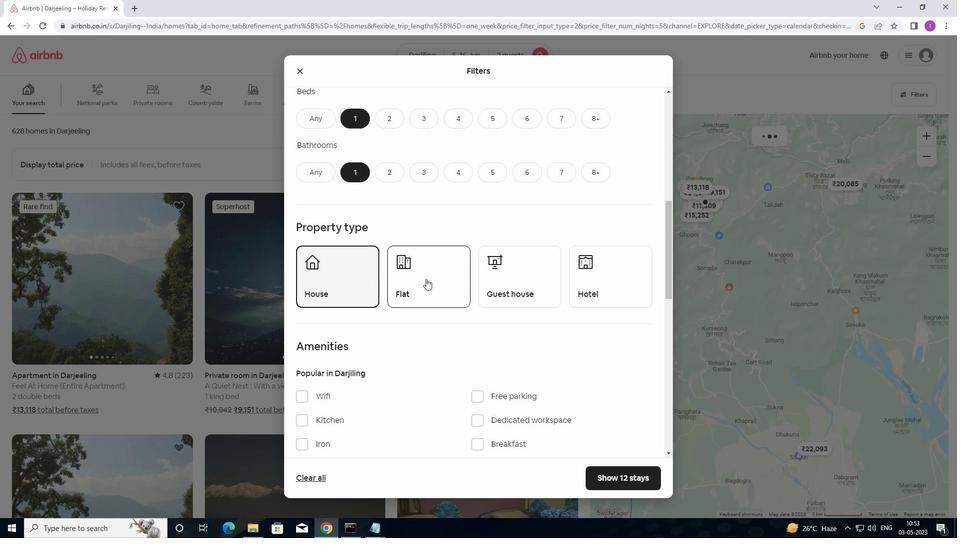 
Action: Mouse moved to (496, 281)
Screenshot: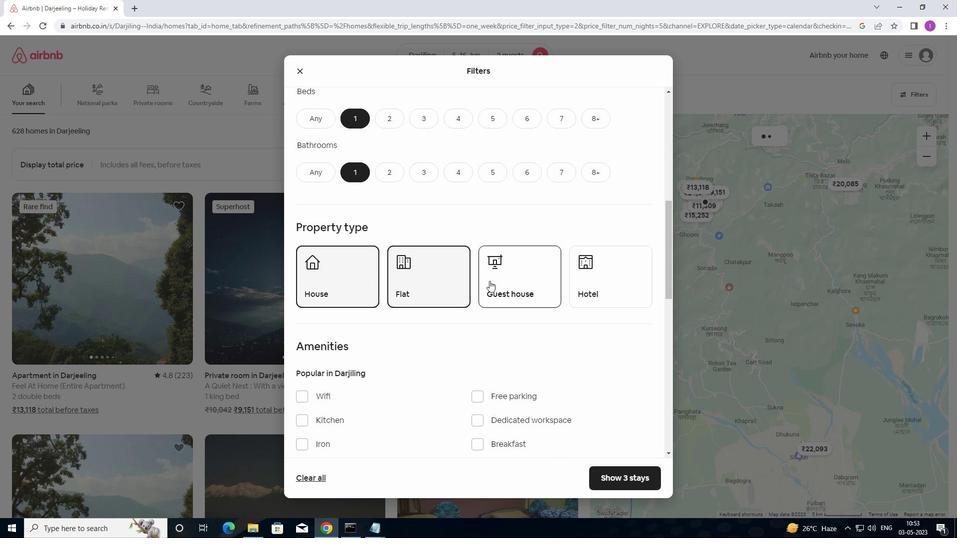 
Action: Mouse pressed left at (496, 281)
Screenshot: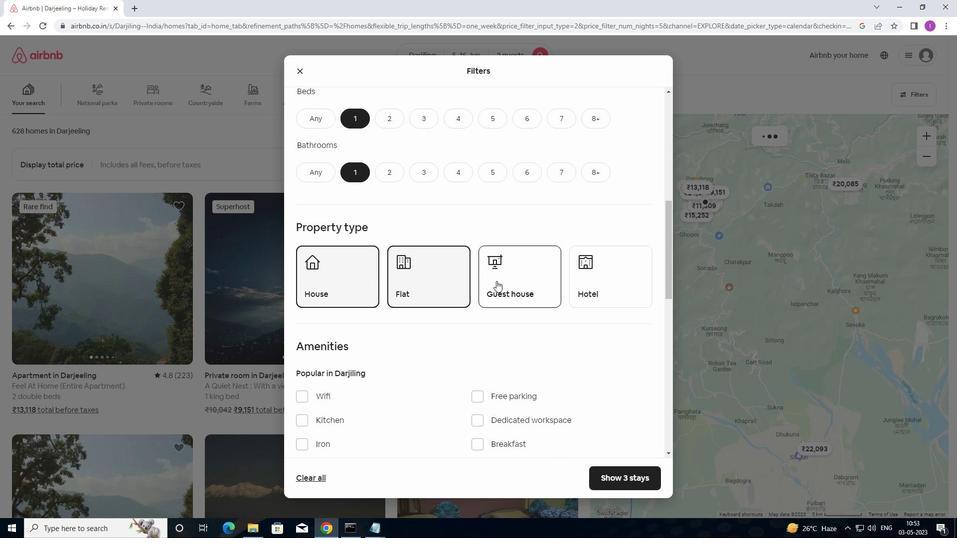 
Action: Mouse moved to (596, 287)
Screenshot: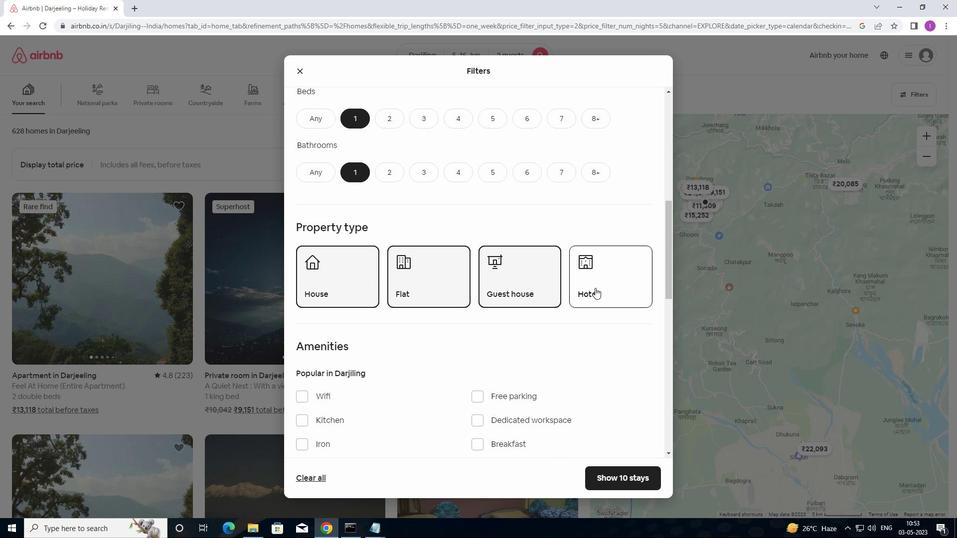 
Action: Mouse pressed left at (596, 287)
Screenshot: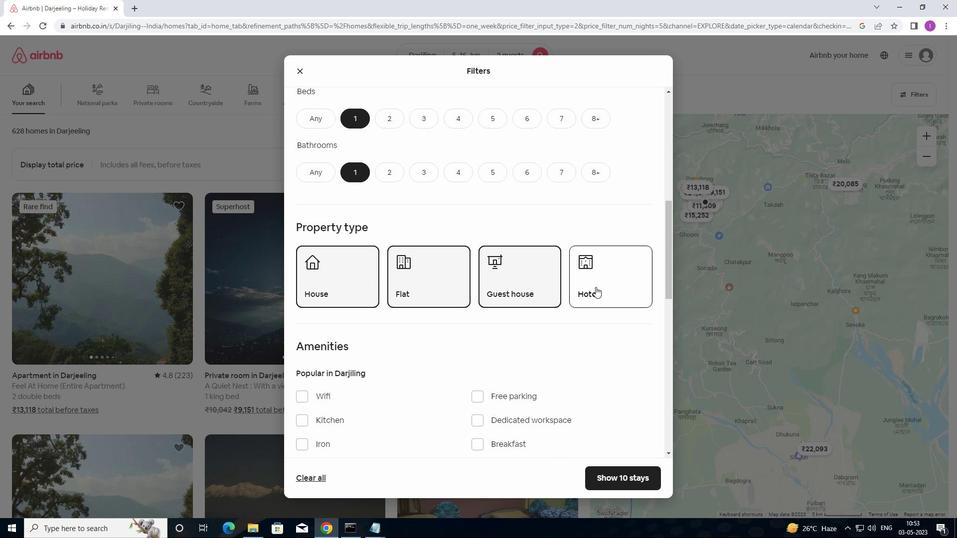 
Action: Mouse moved to (565, 313)
Screenshot: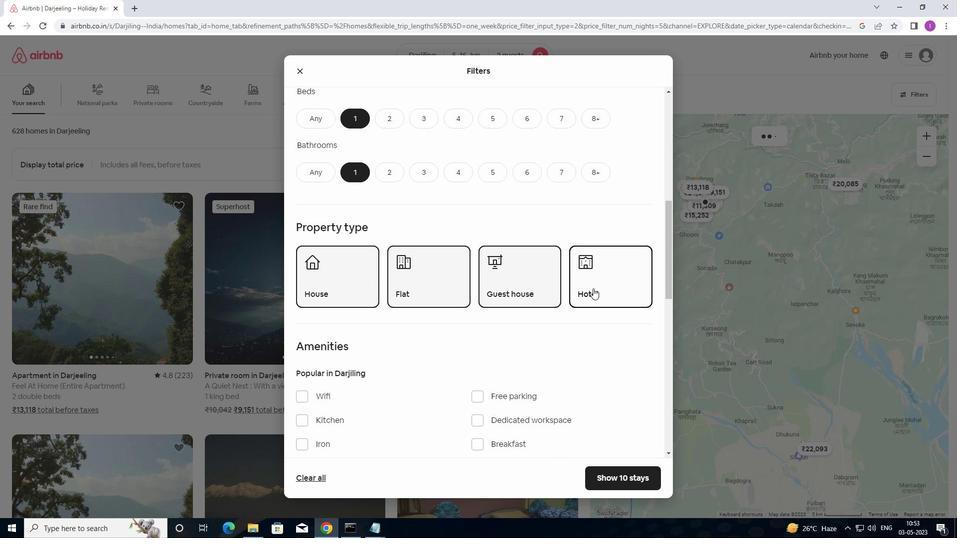 
Action: Mouse scrolled (565, 312) with delta (0, 0)
Screenshot: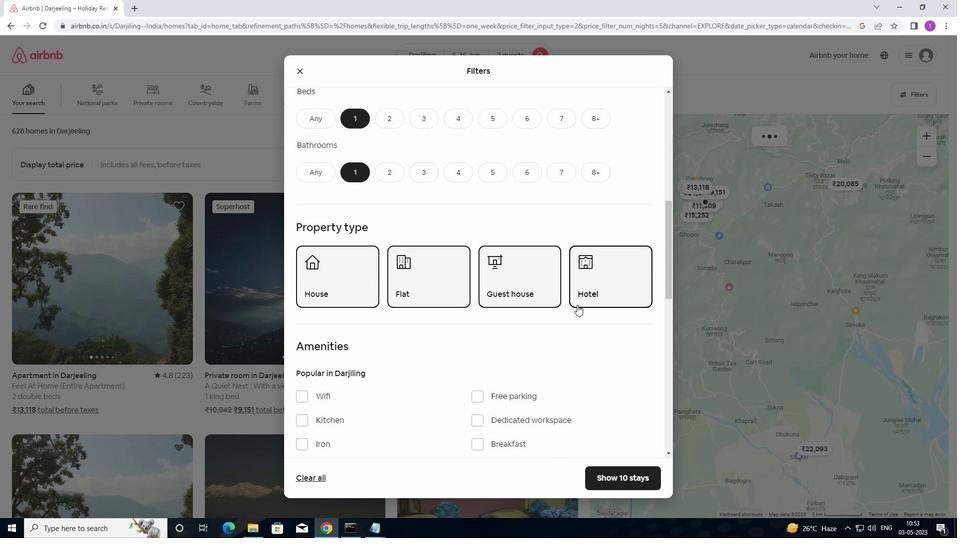 
Action: Mouse scrolled (565, 312) with delta (0, 0)
Screenshot: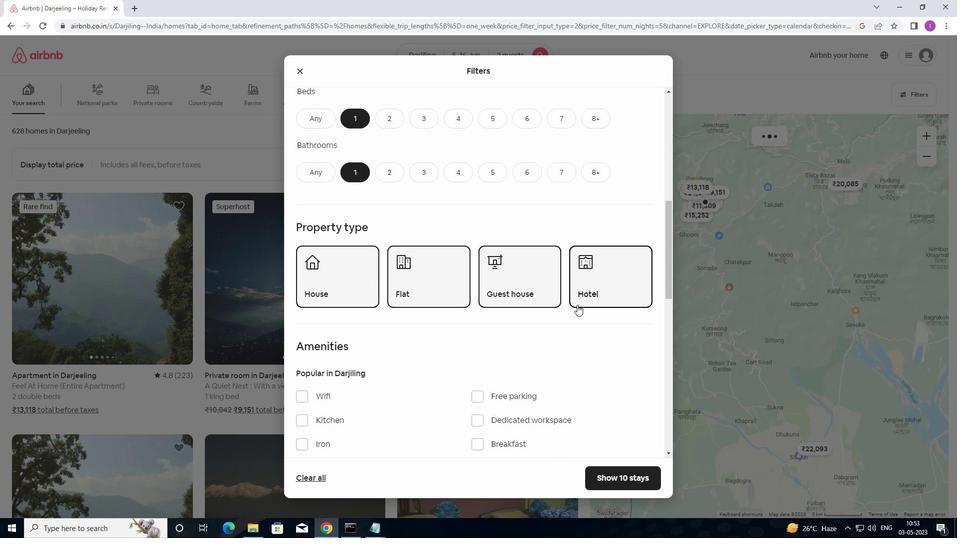 
Action: Mouse scrolled (565, 312) with delta (0, 0)
Screenshot: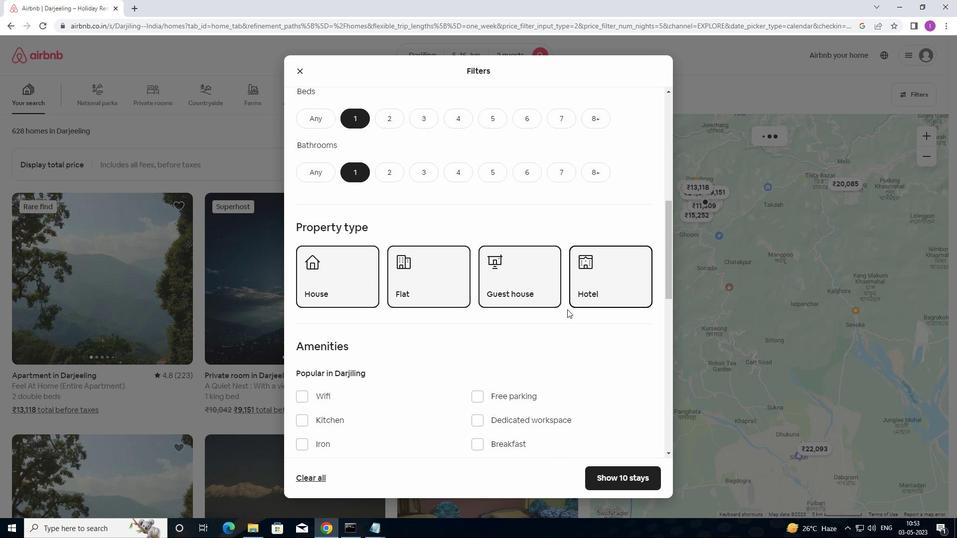 
Action: Mouse moved to (564, 310)
Screenshot: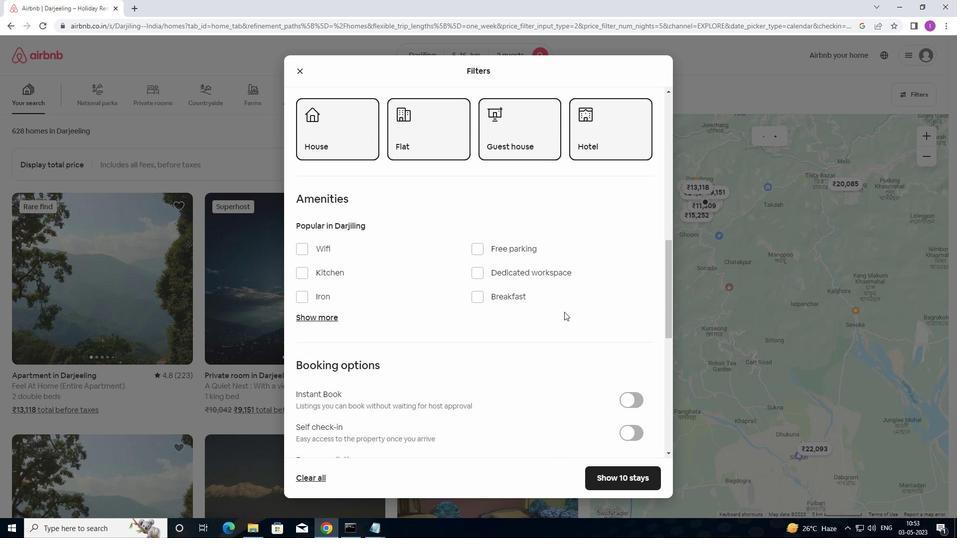 
Action: Mouse scrolled (564, 310) with delta (0, 0)
Screenshot: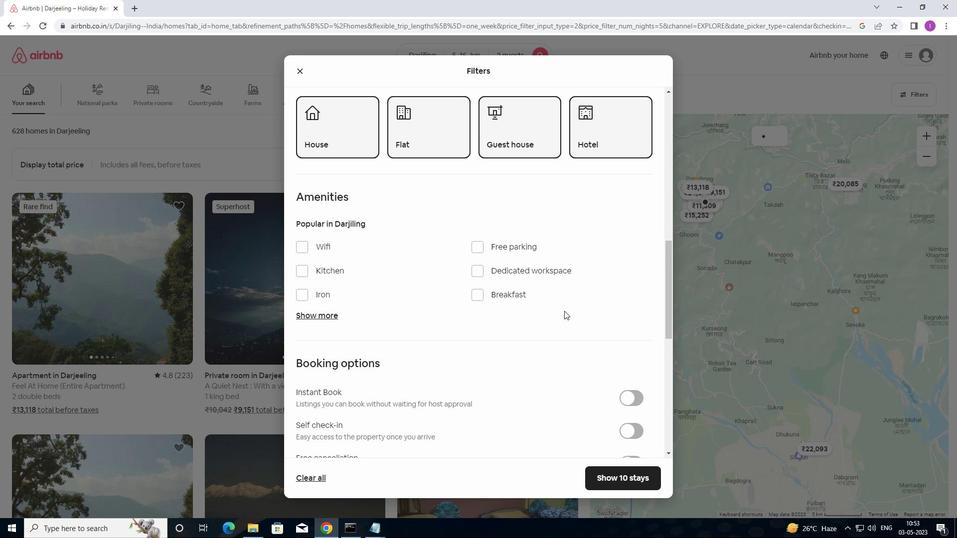 
Action: Mouse scrolled (564, 310) with delta (0, 0)
Screenshot: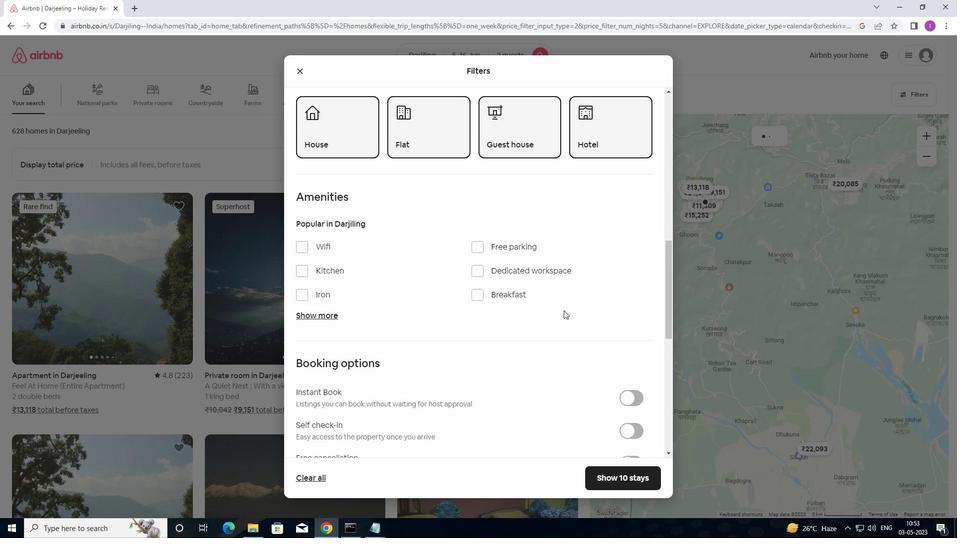 
Action: Mouse scrolled (564, 310) with delta (0, 0)
Screenshot: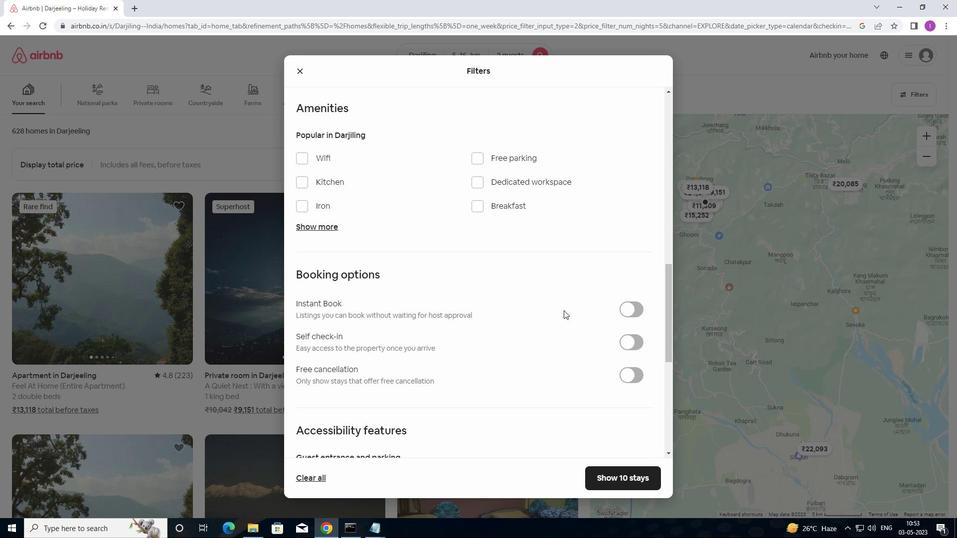 
Action: Mouse scrolled (564, 310) with delta (0, 0)
Screenshot: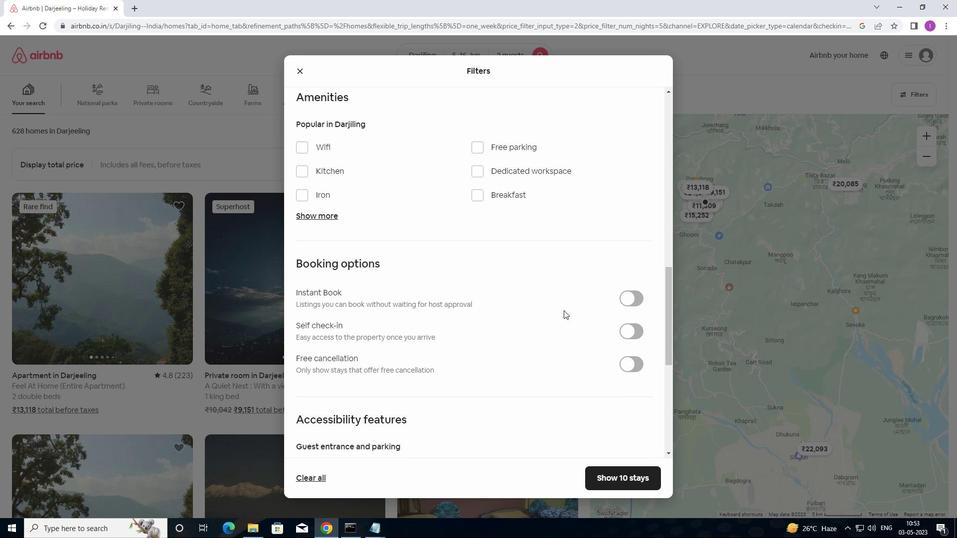 
Action: Mouse moved to (636, 237)
Screenshot: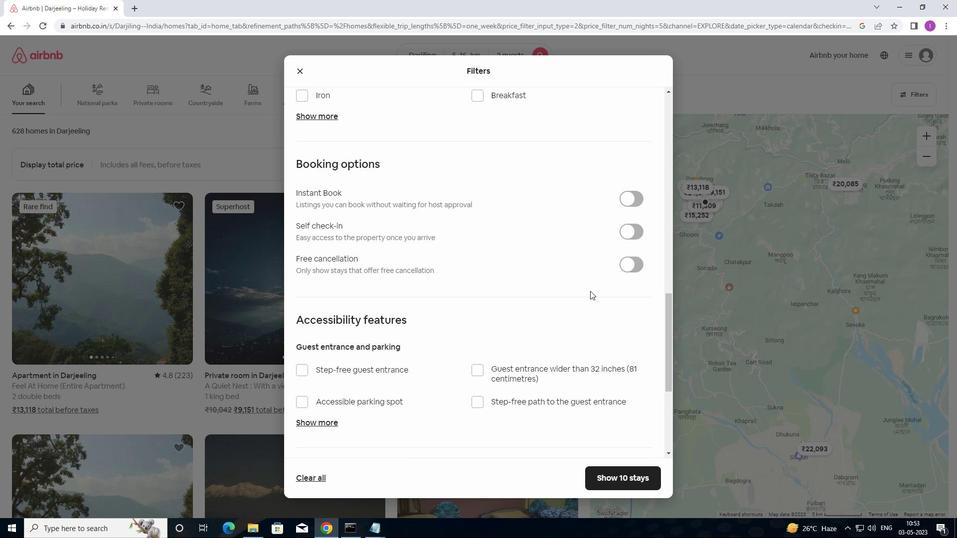 
Action: Mouse pressed left at (636, 237)
Screenshot: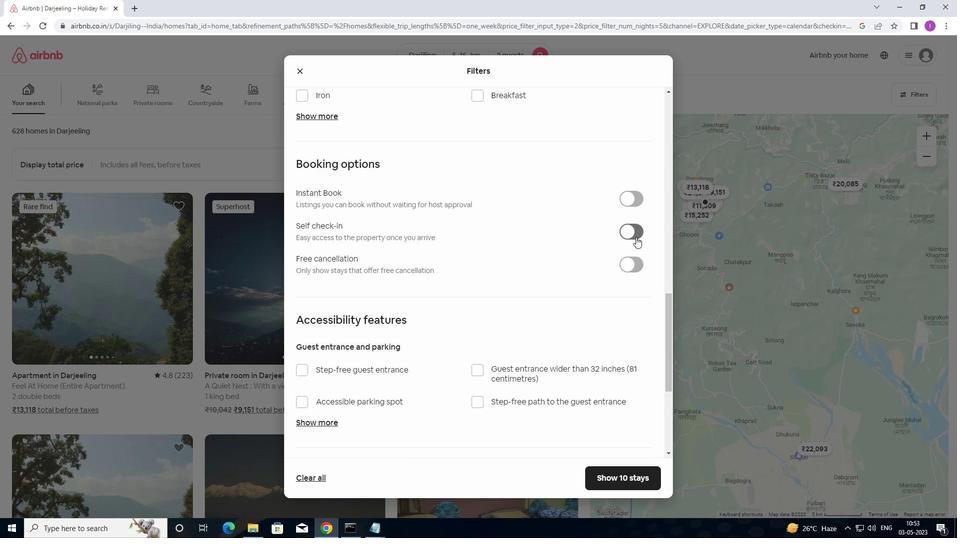 
Action: Mouse moved to (465, 270)
Screenshot: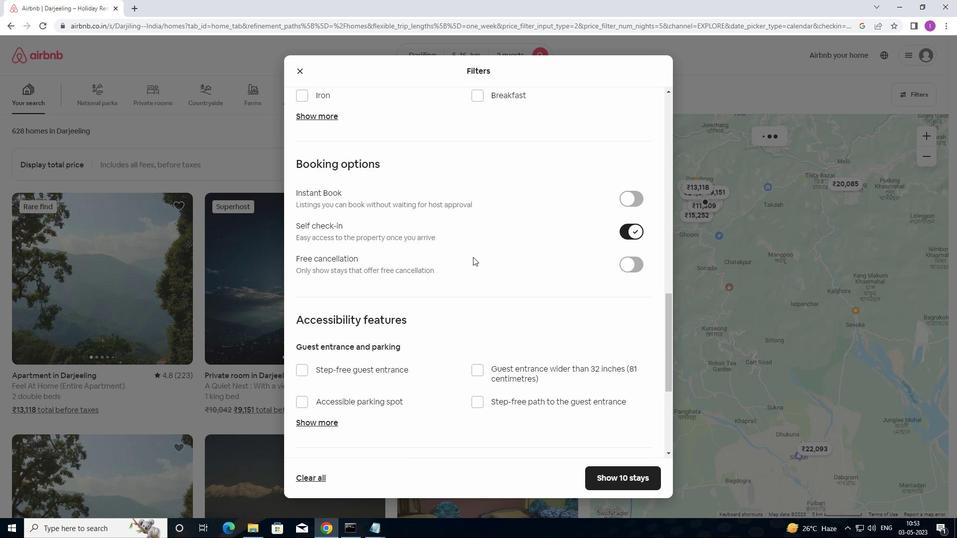 
Action: Mouse scrolled (465, 270) with delta (0, 0)
Screenshot: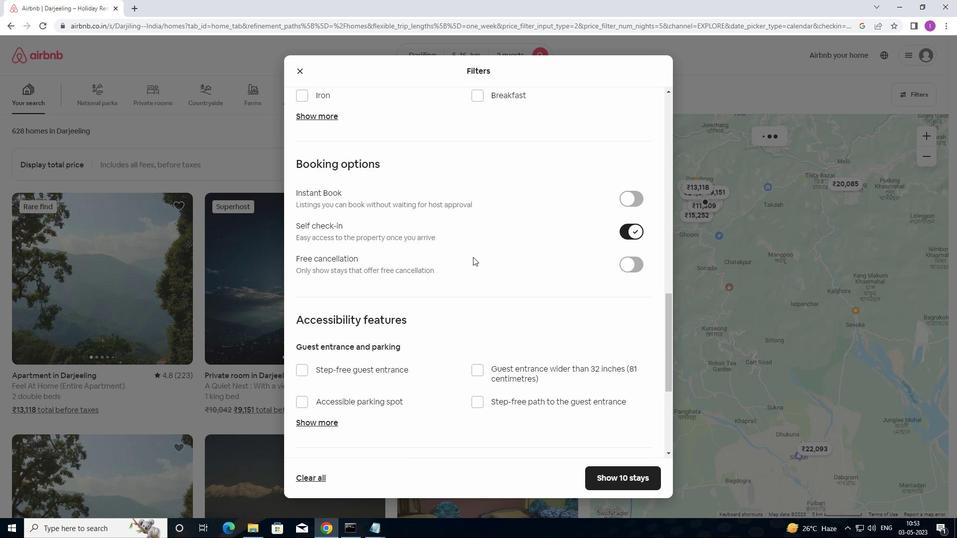 
Action: Mouse moved to (465, 275)
Screenshot: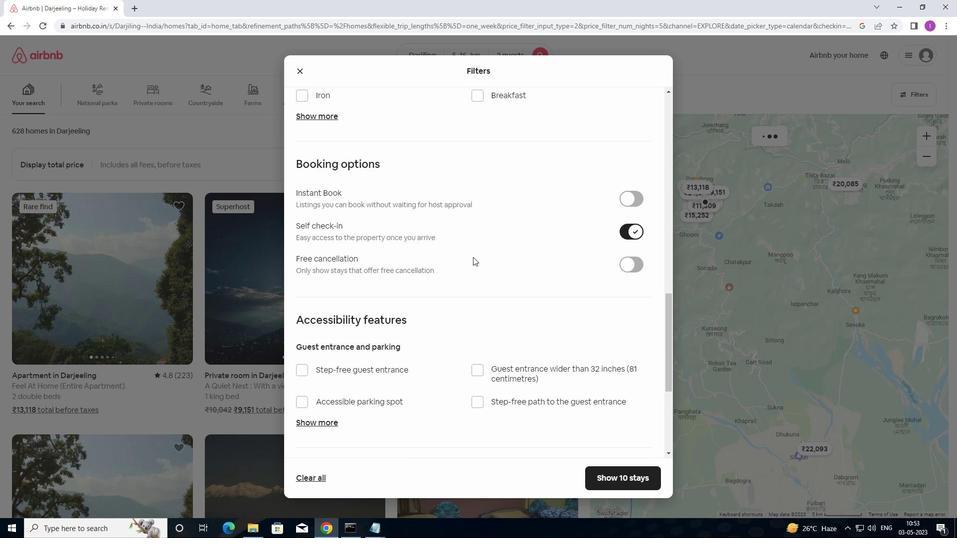 
Action: Mouse scrolled (465, 274) with delta (0, 0)
Screenshot: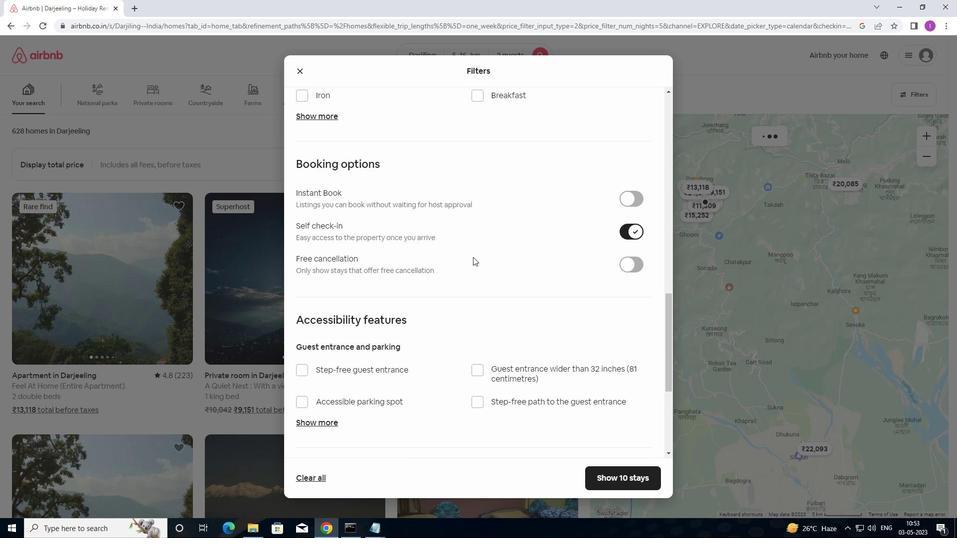 
Action: Mouse moved to (465, 278)
Screenshot: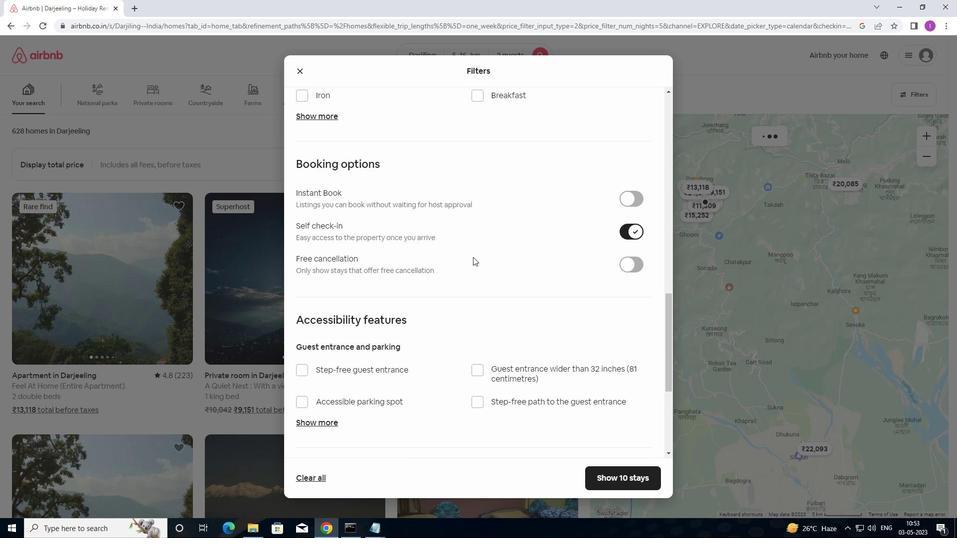 
Action: Mouse scrolled (465, 278) with delta (0, 0)
Screenshot: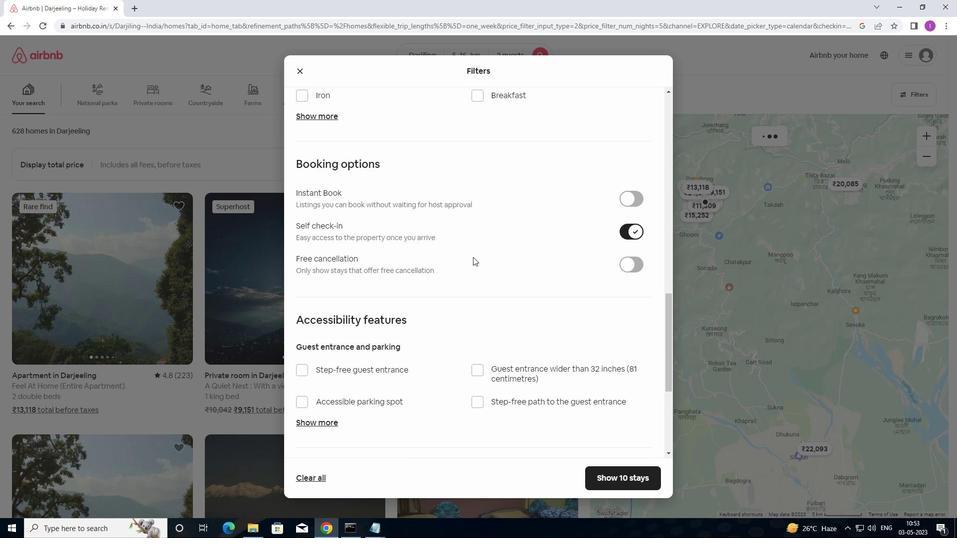 
Action: Mouse scrolled (465, 278) with delta (0, 0)
Screenshot: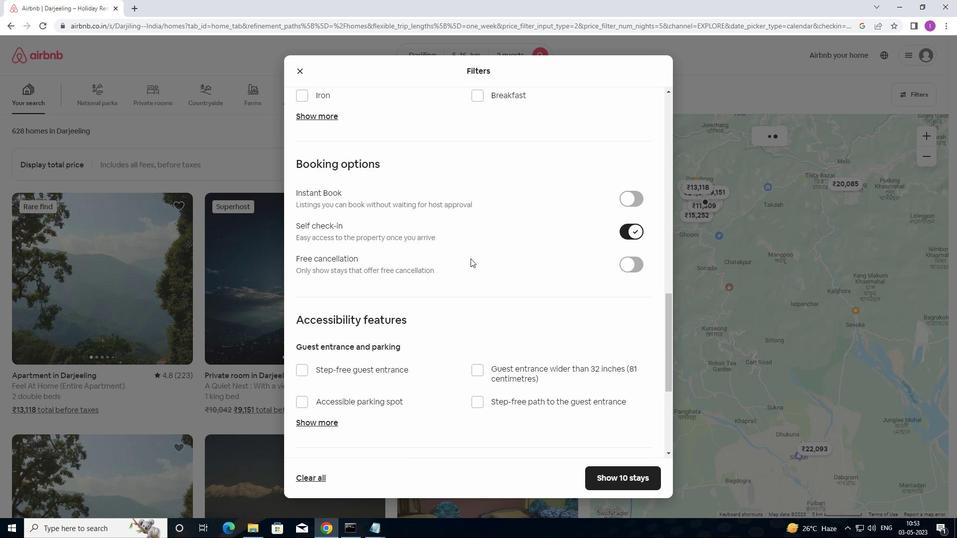 
Action: Mouse scrolled (465, 278) with delta (0, 0)
Screenshot: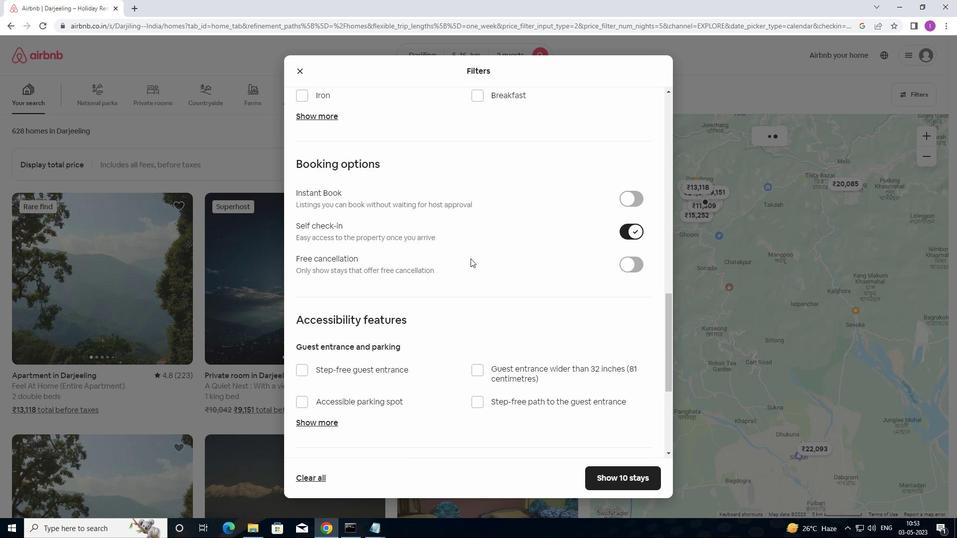 
Action: Mouse moved to (460, 293)
Screenshot: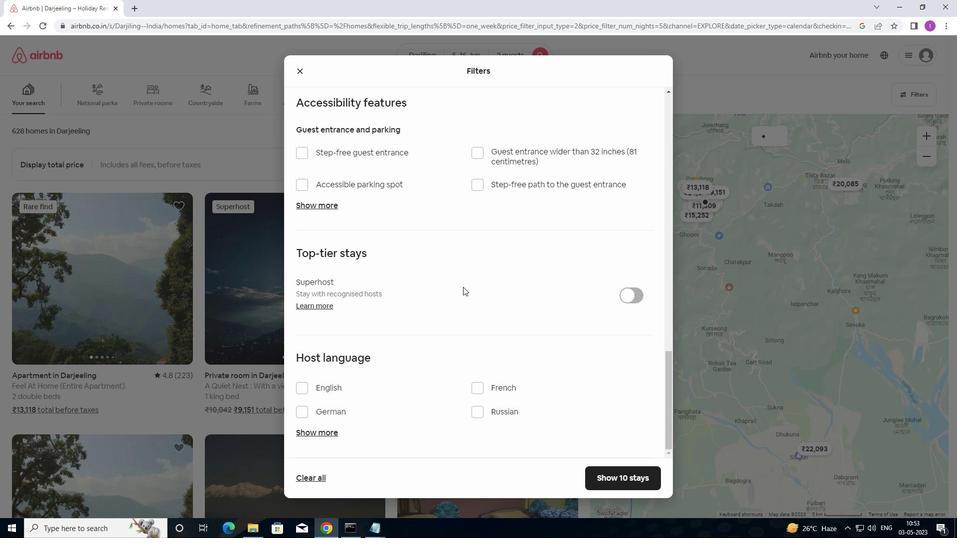 
Action: Mouse scrolled (460, 292) with delta (0, 0)
Screenshot: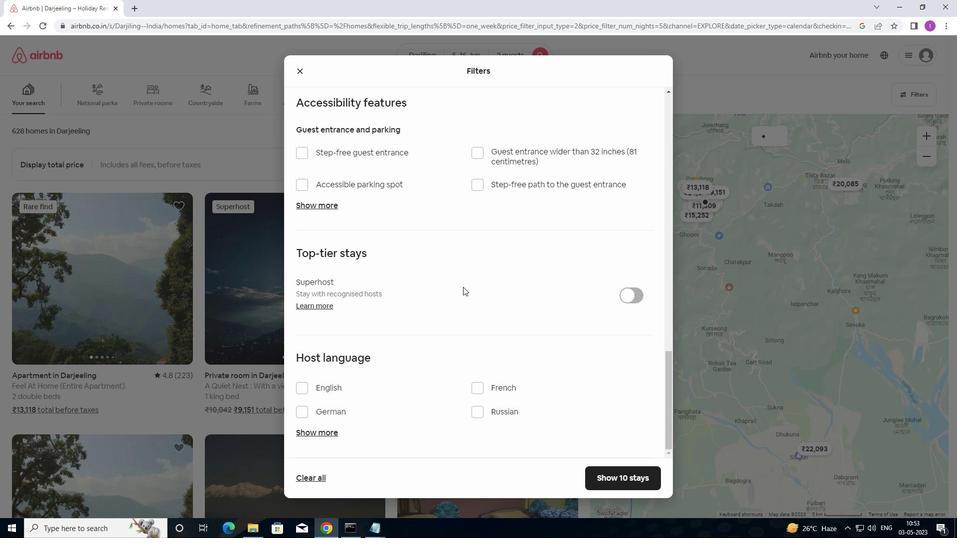 
Action: Mouse moved to (457, 305)
Screenshot: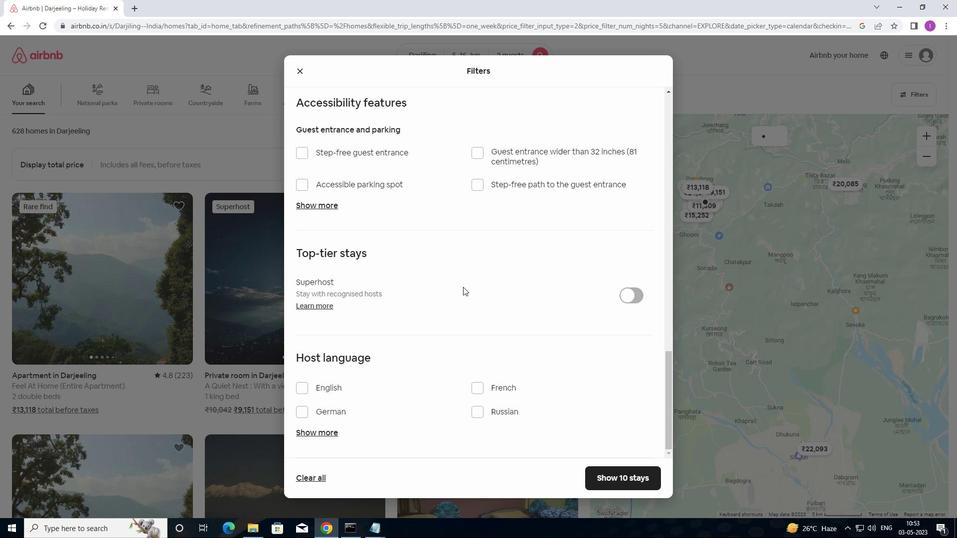 
Action: Mouse scrolled (457, 305) with delta (0, 0)
Screenshot: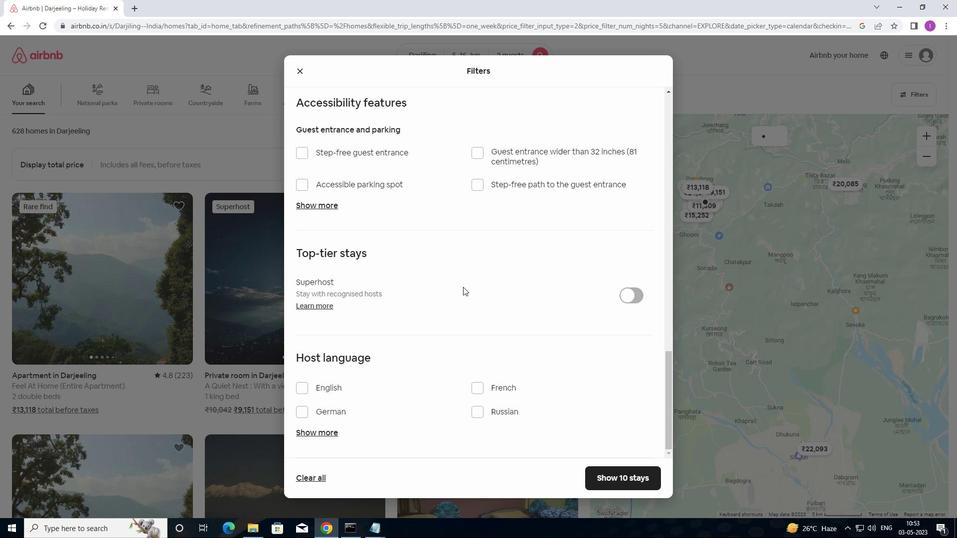 
Action: Mouse moved to (456, 310)
Screenshot: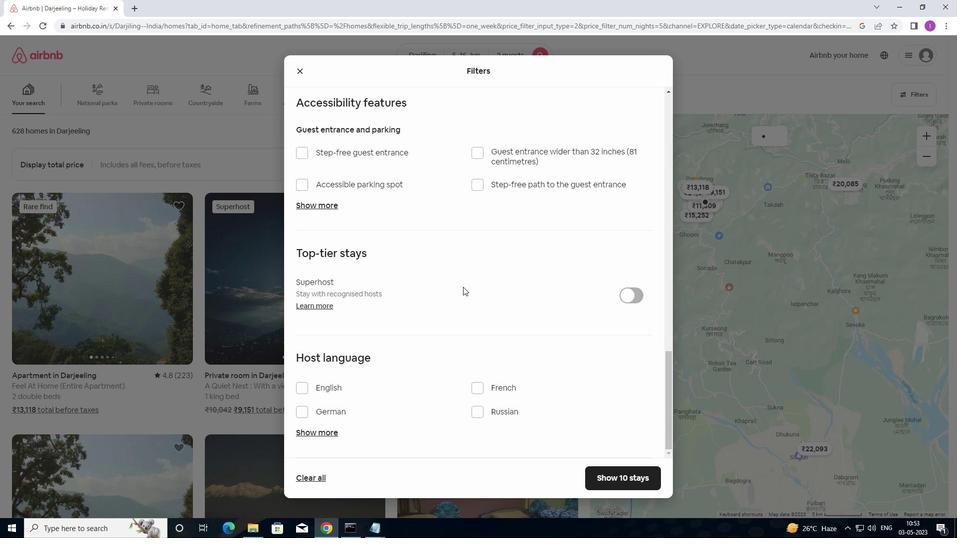 
Action: Mouse scrolled (456, 309) with delta (0, 0)
Screenshot: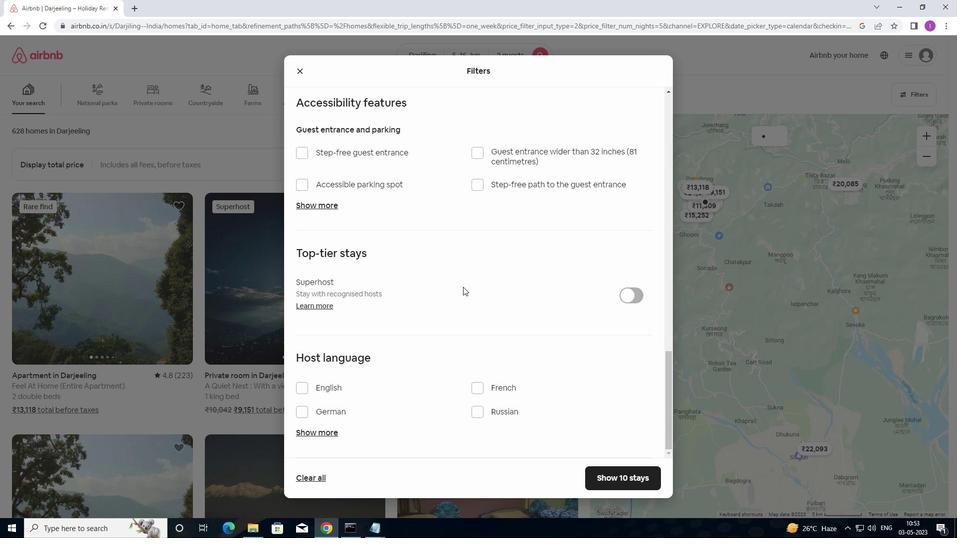
Action: Mouse moved to (456, 313)
Screenshot: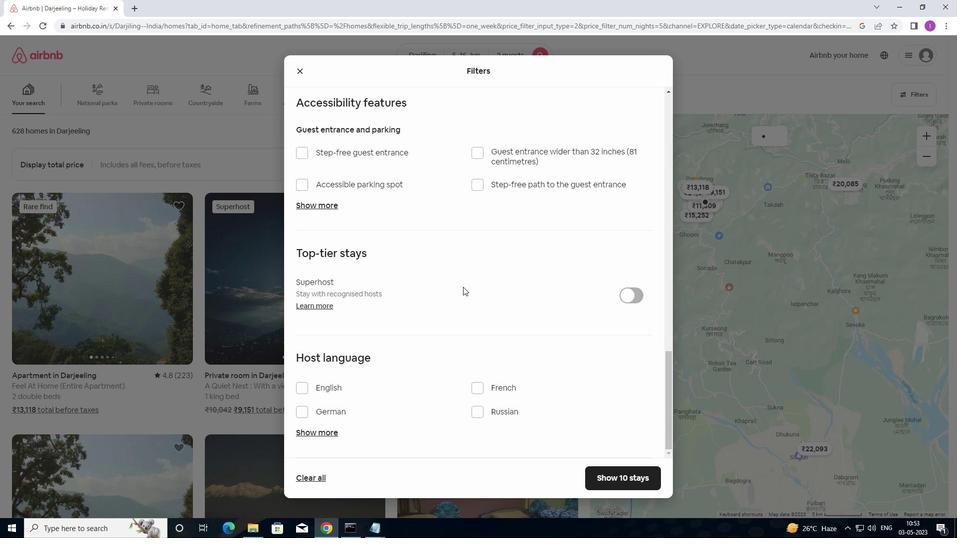 
Action: Mouse scrolled (456, 312) with delta (0, 0)
Screenshot: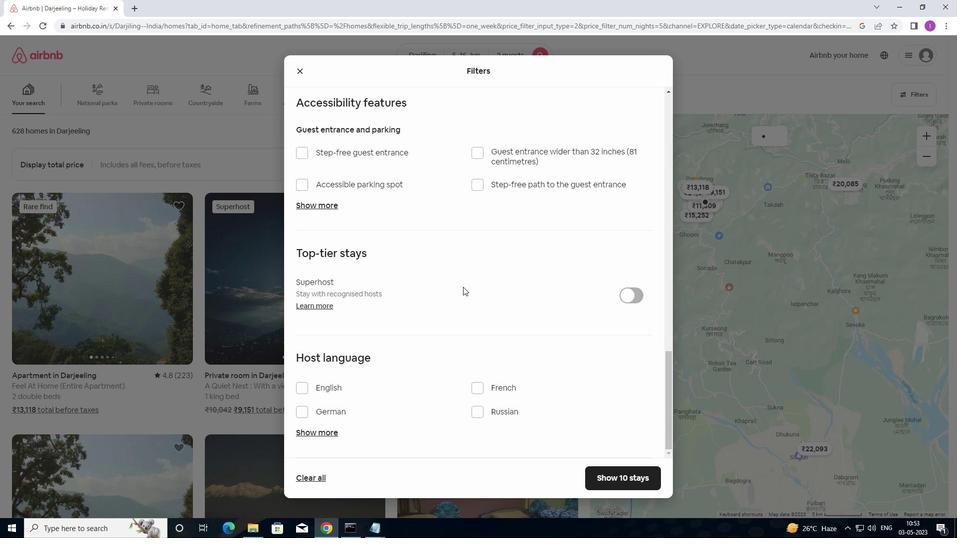 
Action: Mouse moved to (455, 314)
Screenshot: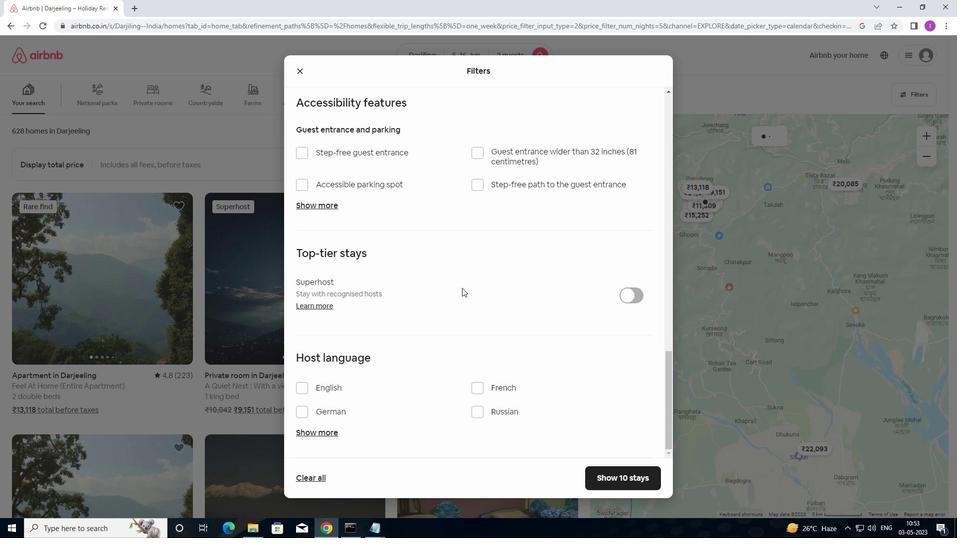 
Action: Mouse scrolled (455, 313) with delta (0, 0)
Screenshot: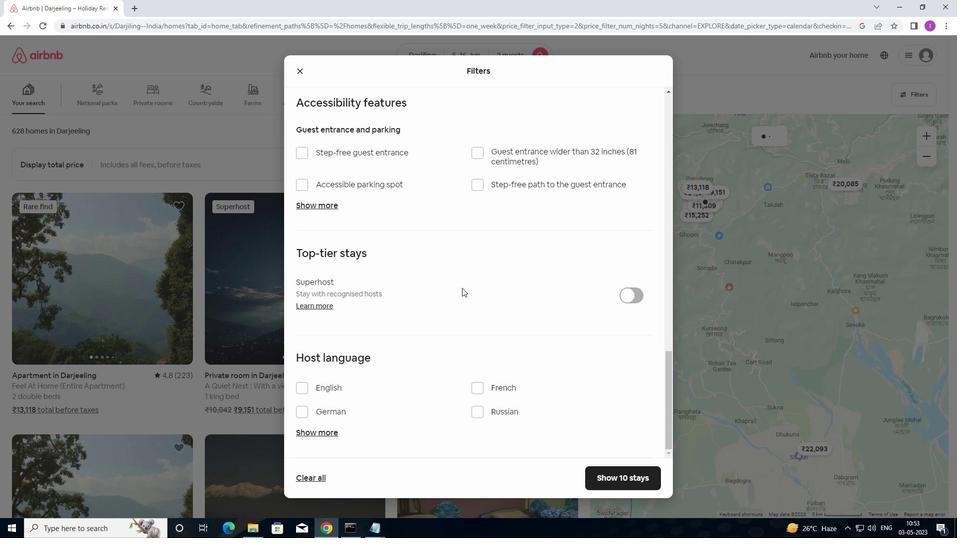 
Action: Mouse moved to (306, 389)
Screenshot: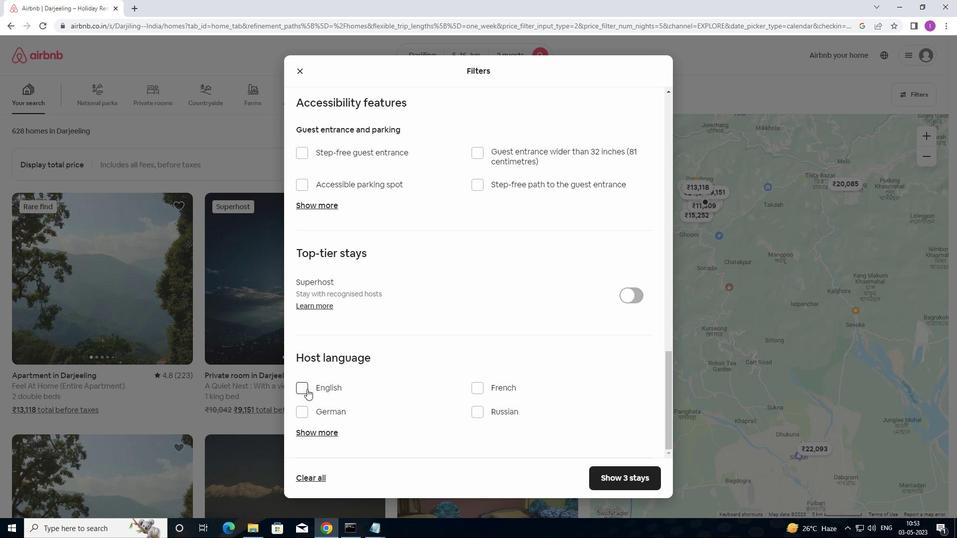 
Action: Mouse pressed left at (306, 389)
Screenshot: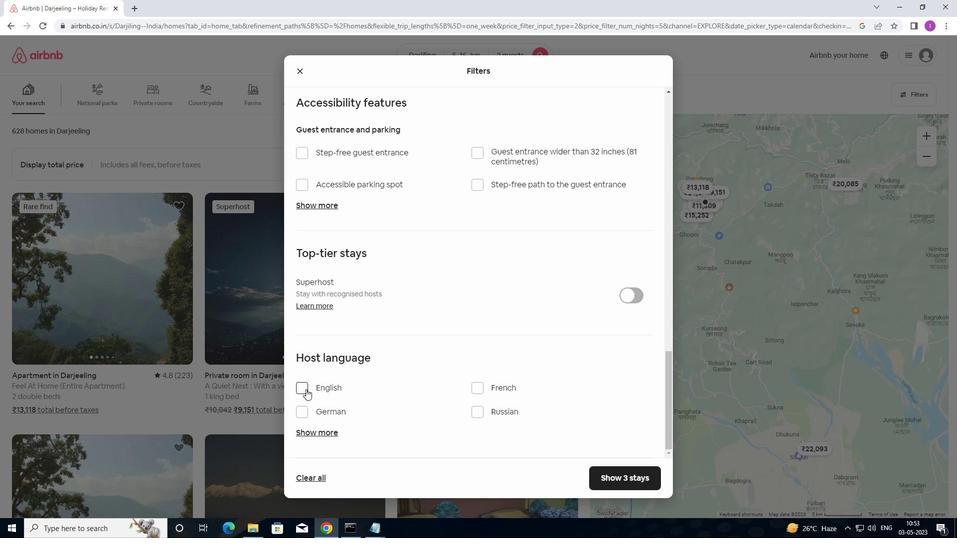 
Action: Mouse moved to (610, 476)
Screenshot: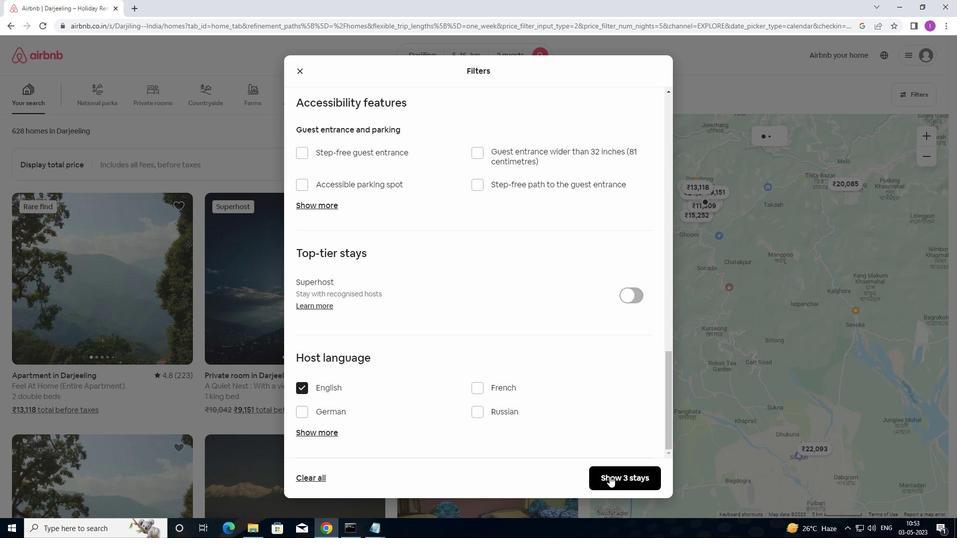 
Action: Mouse pressed left at (610, 476)
Screenshot: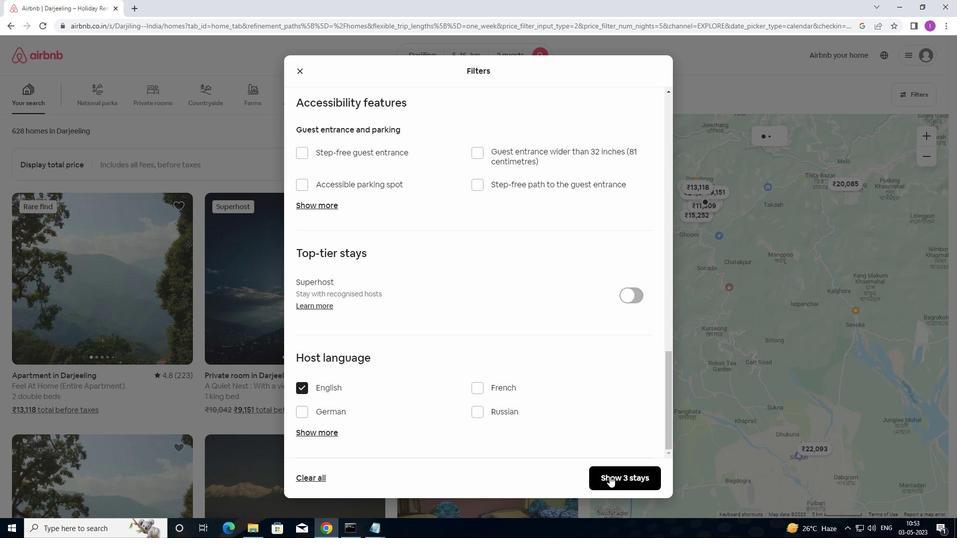 
Action: Mouse moved to (610, 463)
Screenshot: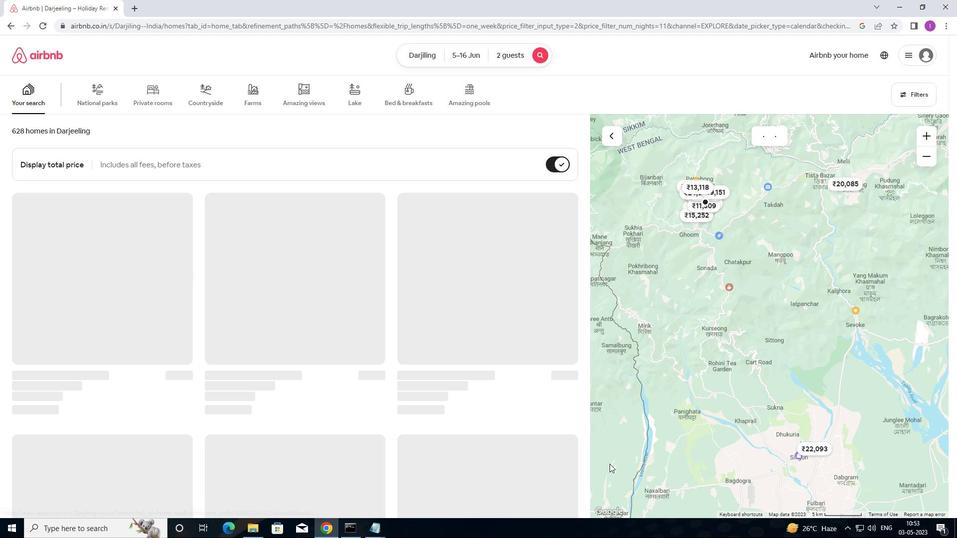 
